 Task: Send an email with the signature Frank Clark with the subject Invitation to an event and the message Can you please provide an estimate of the time required to complete the task? from softage.10@softage.net to softage.5@softage.net and move the email from Sent Items to the folder Workplace safety
Action: Mouse moved to (124, 118)
Screenshot: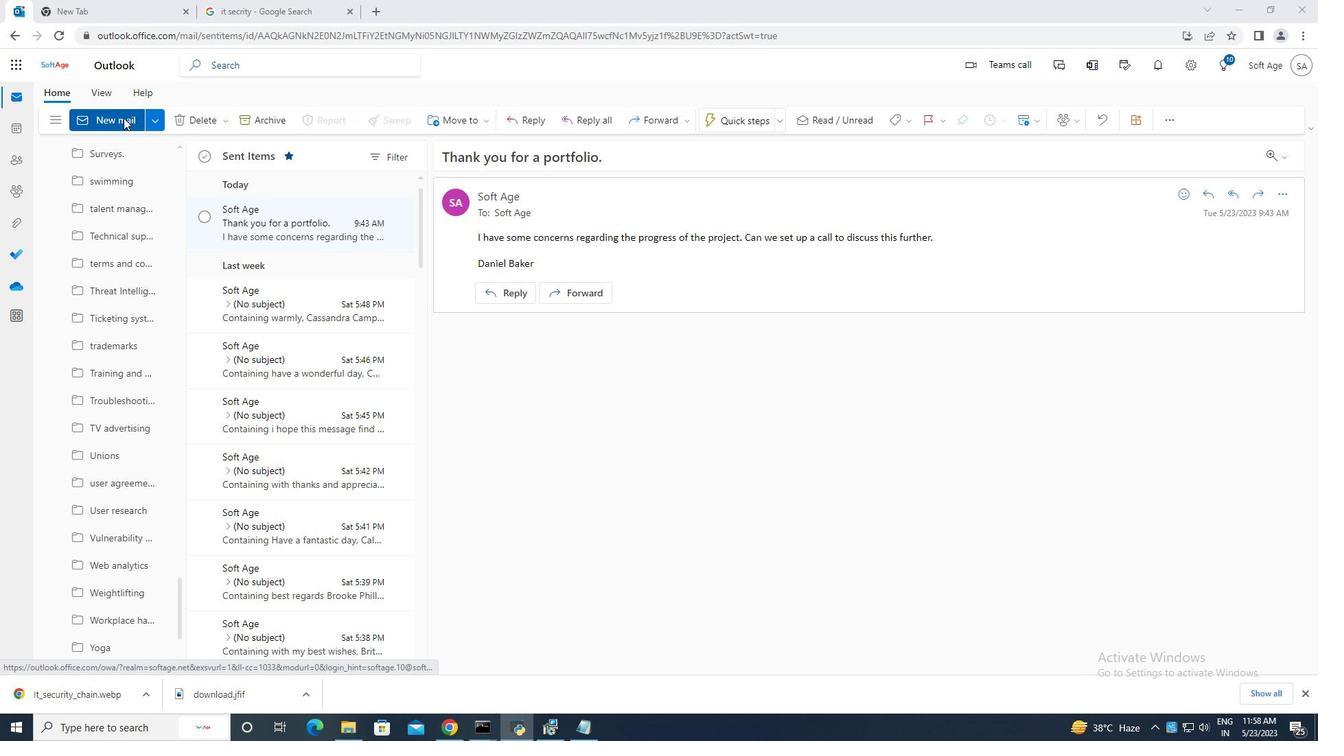 
Action: Mouse pressed left at (124, 118)
Screenshot: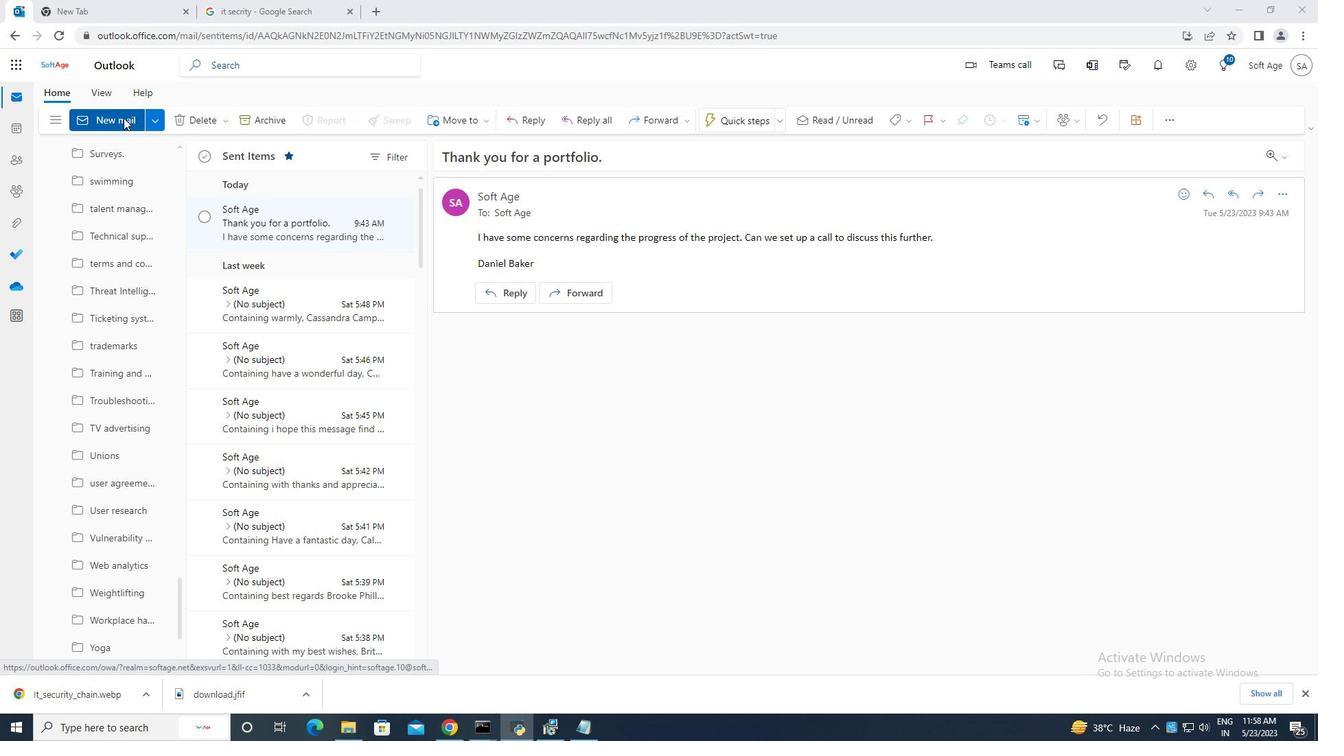 
Action: Mouse moved to (887, 123)
Screenshot: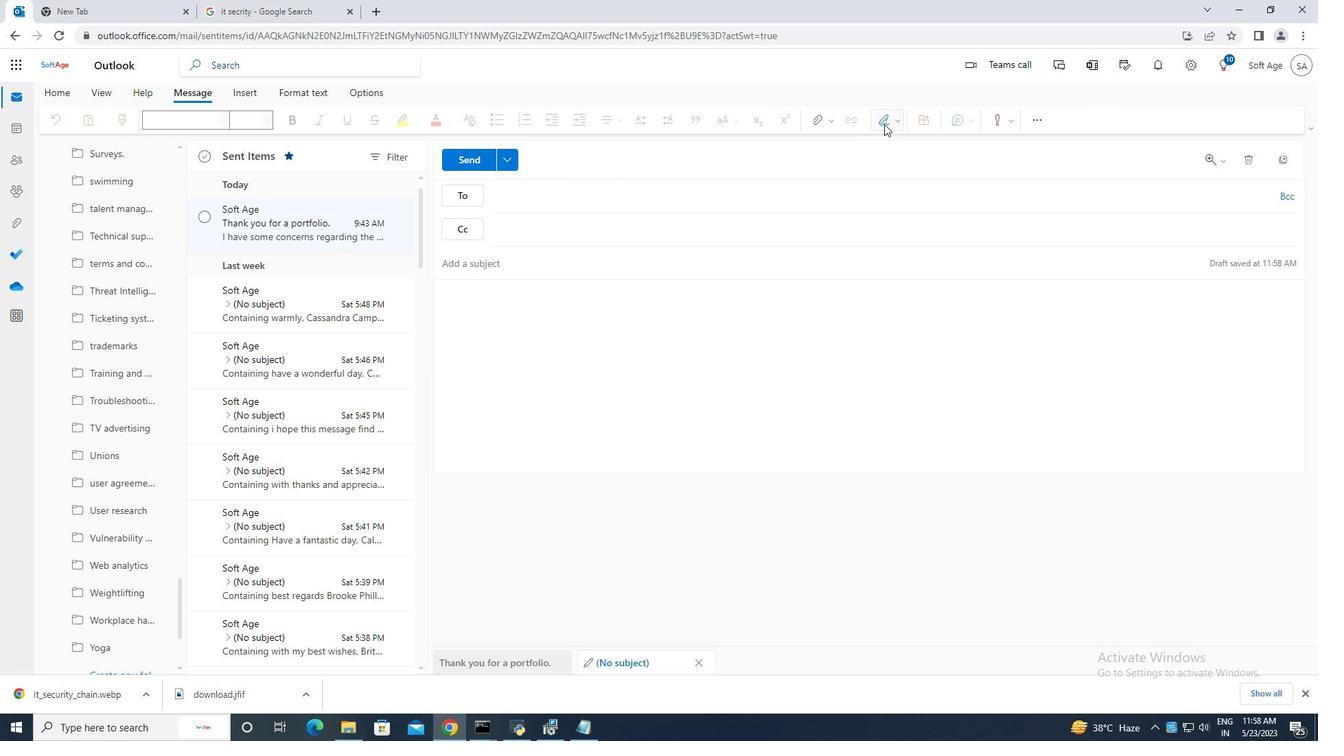
Action: Mouse pressed left at (887, 123)
Screenshot: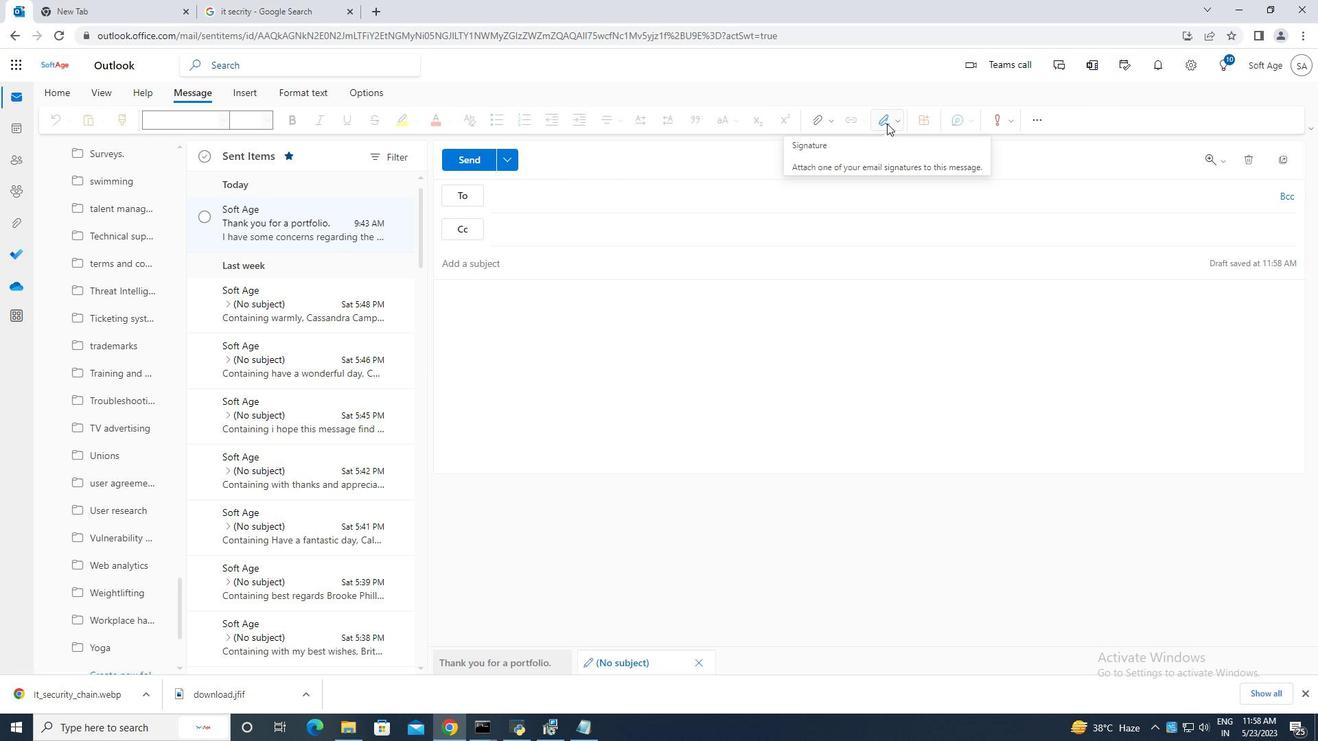 
Action: Mouse moved to (848, 180)
Screenshot: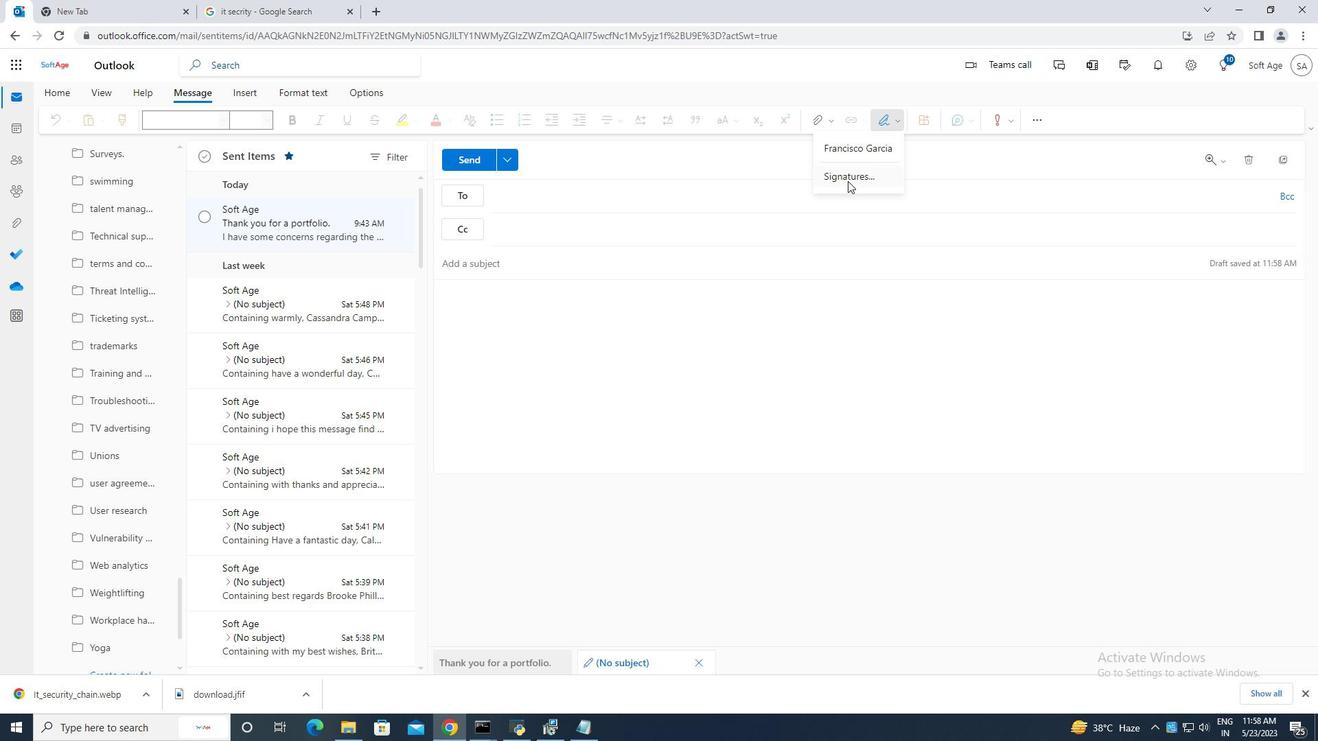 
Action: Mouse pressed left at (848, 180)
Screenshot: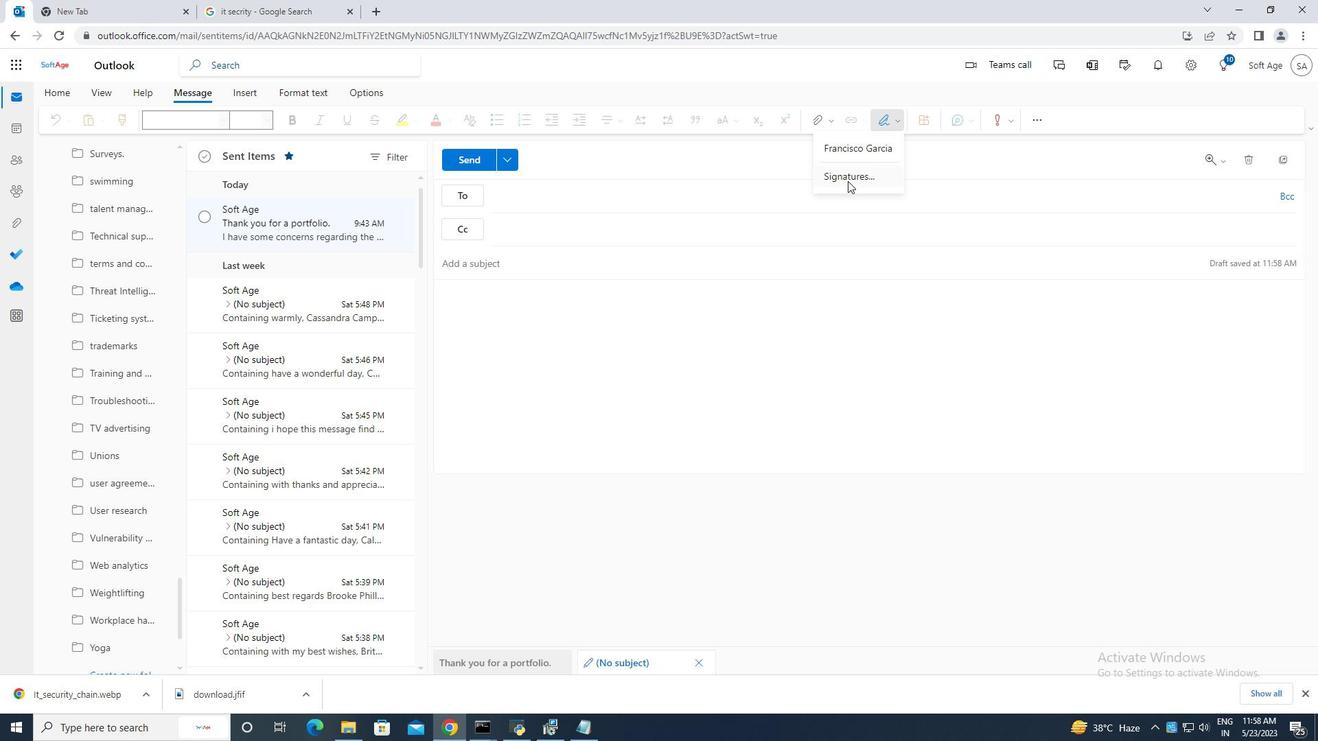 
Action: Mouse moved to (930, 234)
Screenshot: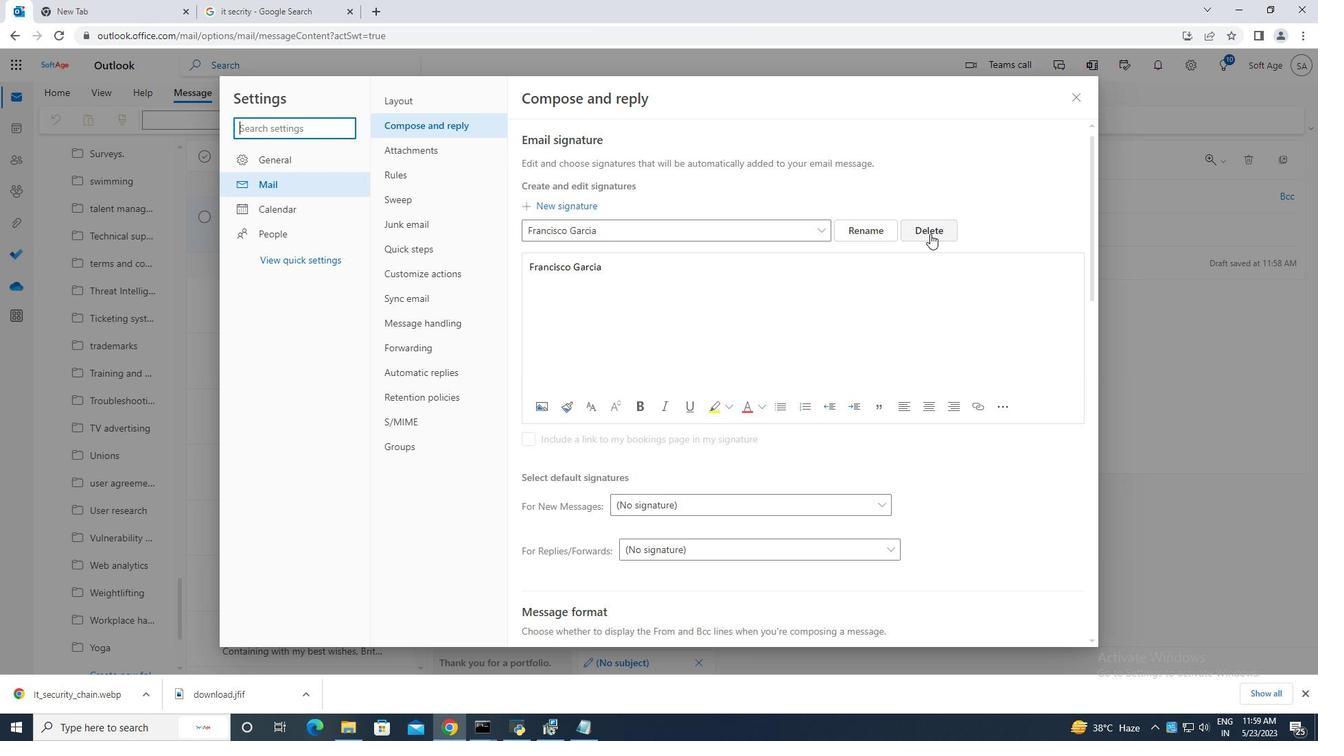 
Action: Mouse pressed left at (930, 234)
Screenshot: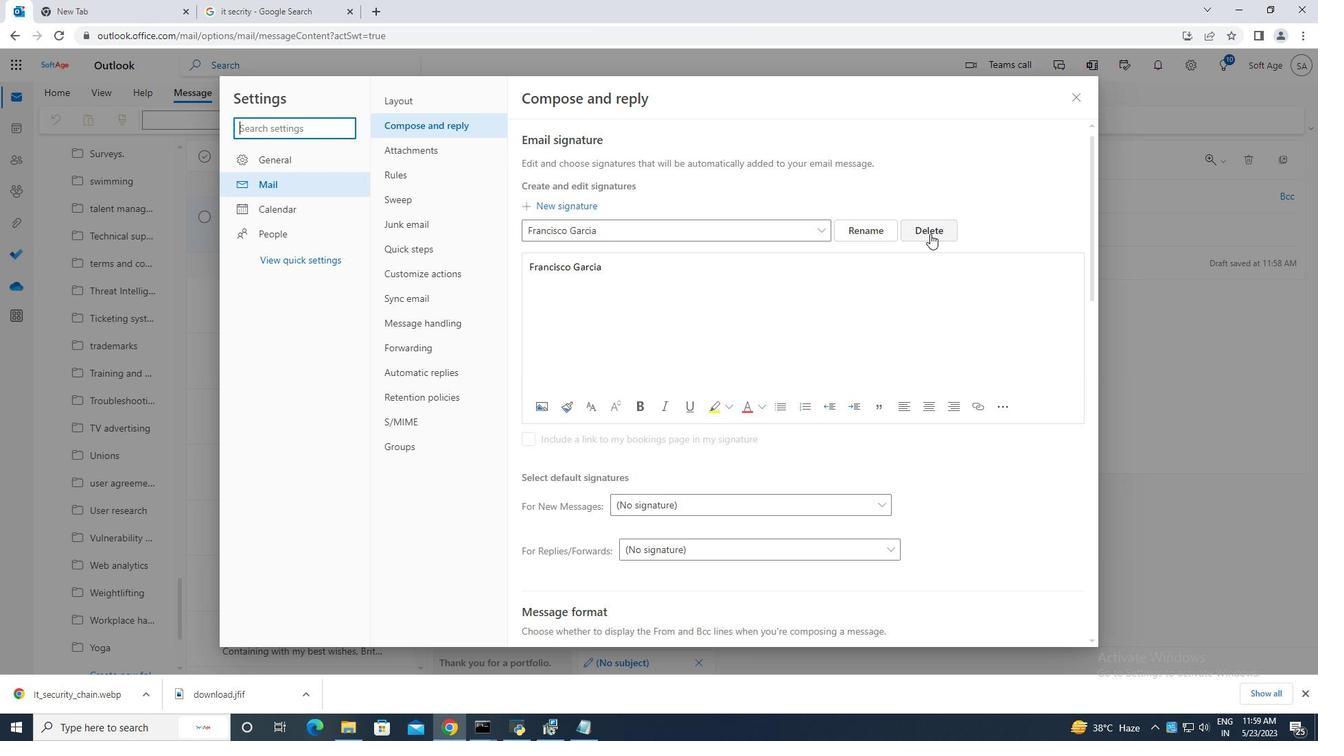 
Action: Mouse moved to (611, 236)
Screenshot: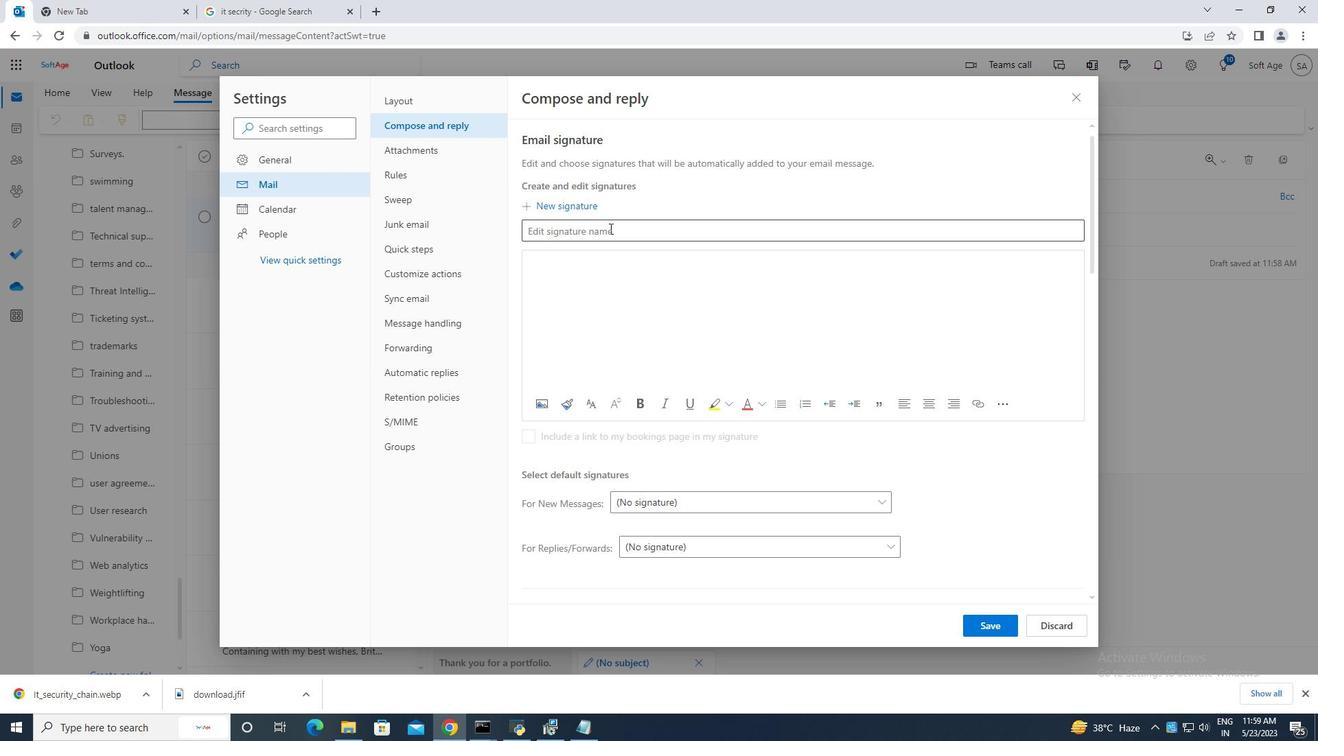
Action: Mouse pressed left at (611, 236)
Screenshot: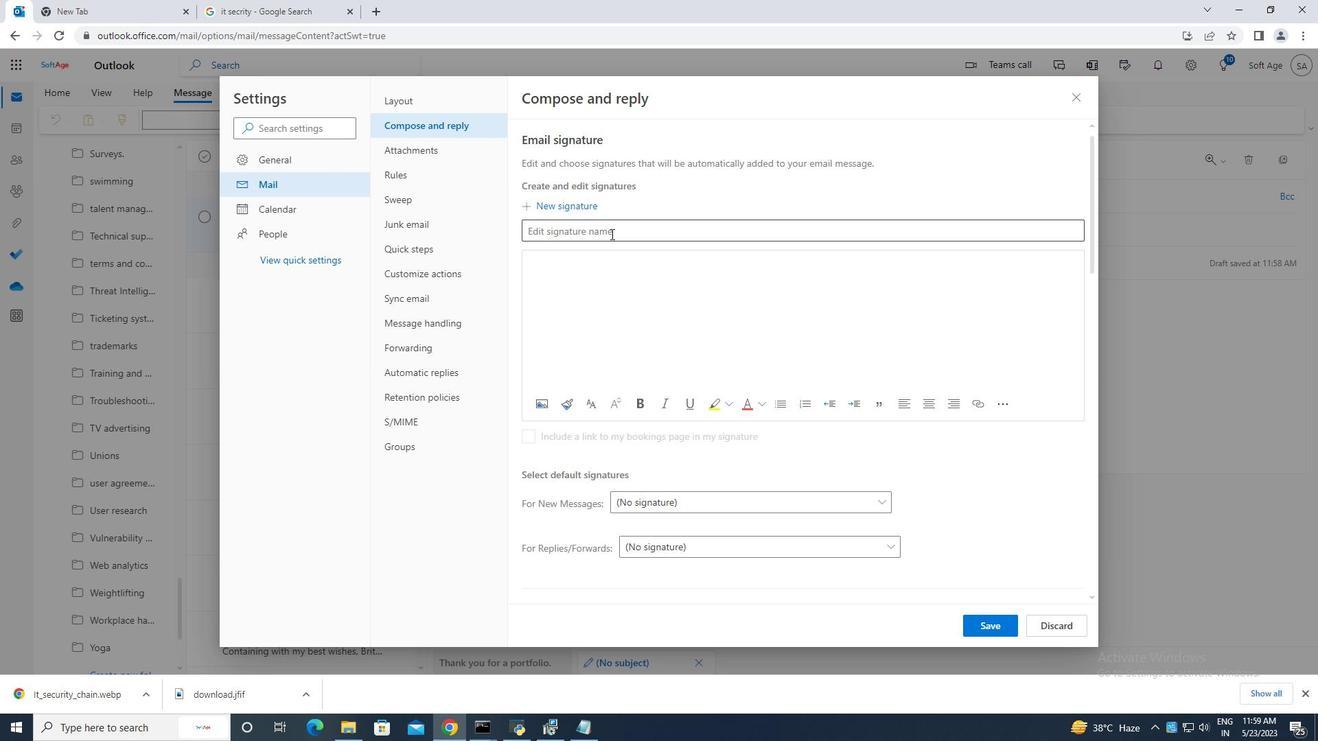 
Action: Mouse moved to (615, 235)
Screenshot: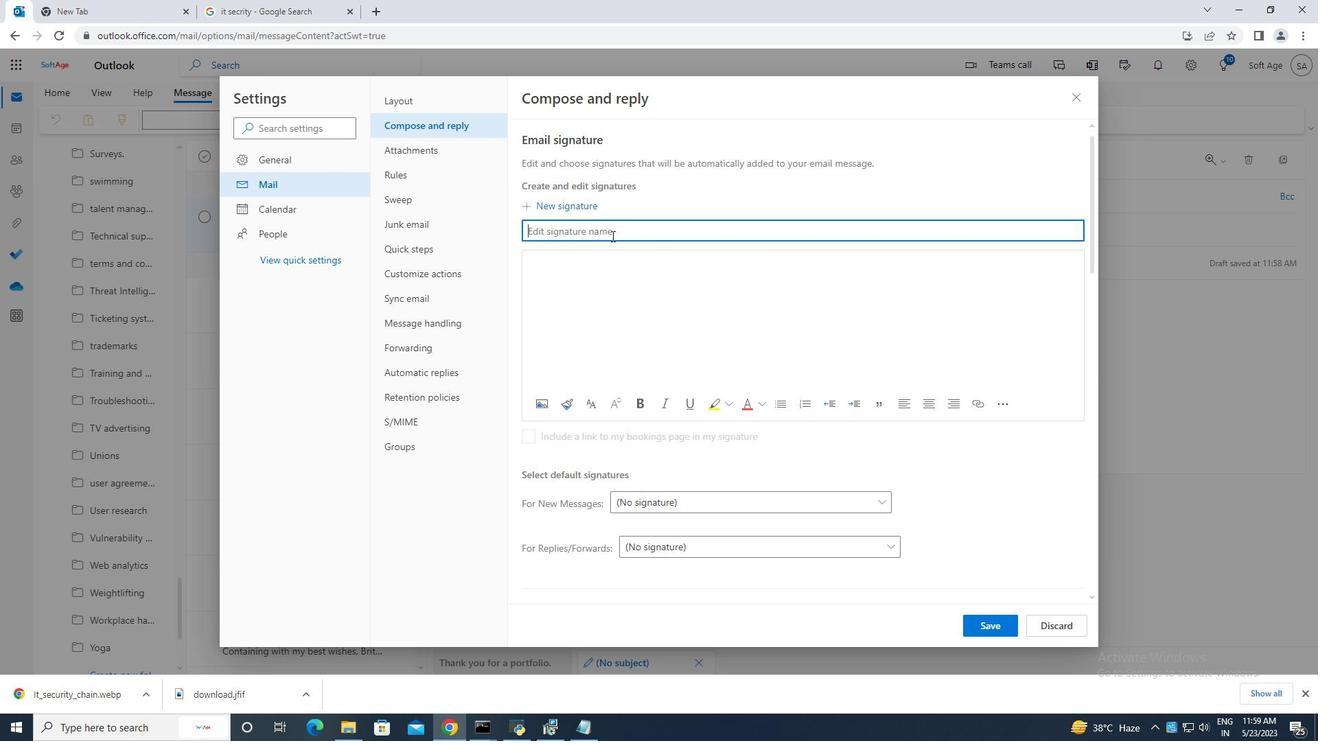
Action: Key pressed <Key.caps_lock>F<Key.caps_lock>rank<Key.space><Key.caps_lock>C<Key.caps_lock>lark
Screenshot: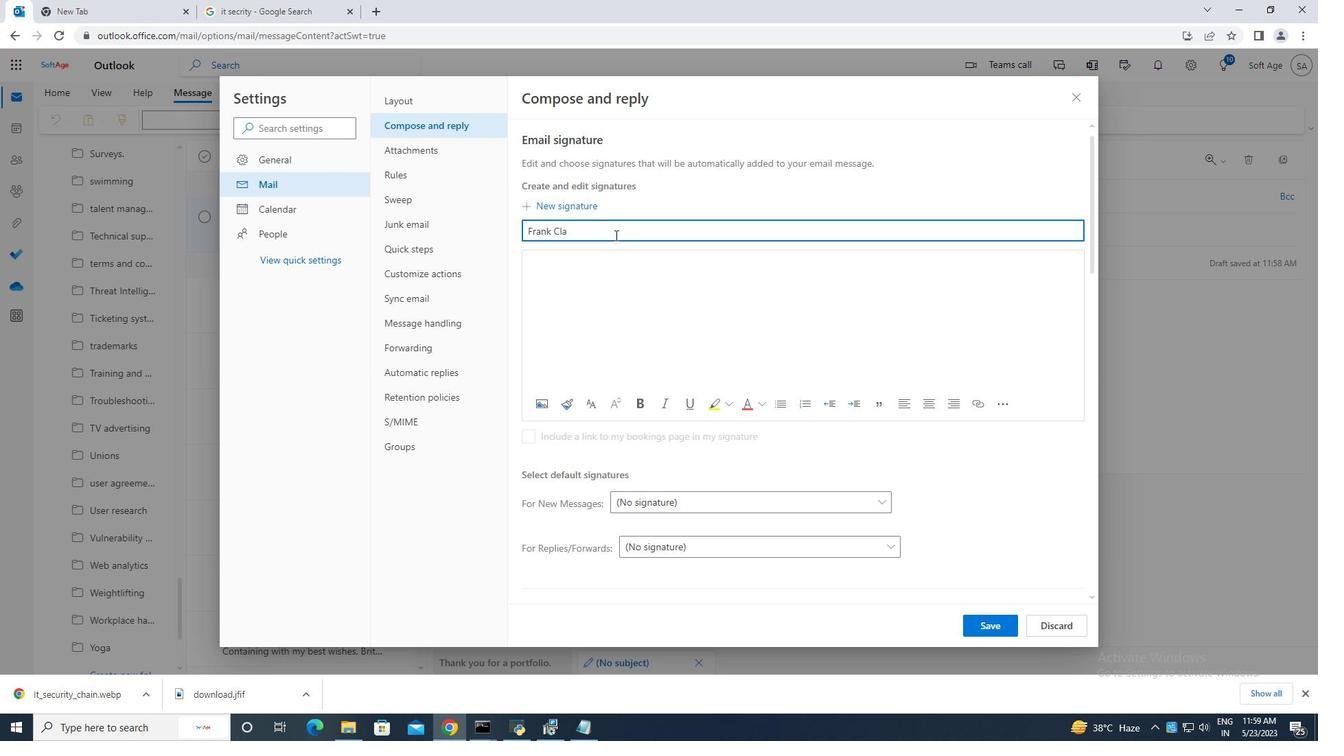
Action: Mouse moved to (544, 285)
Screenshot: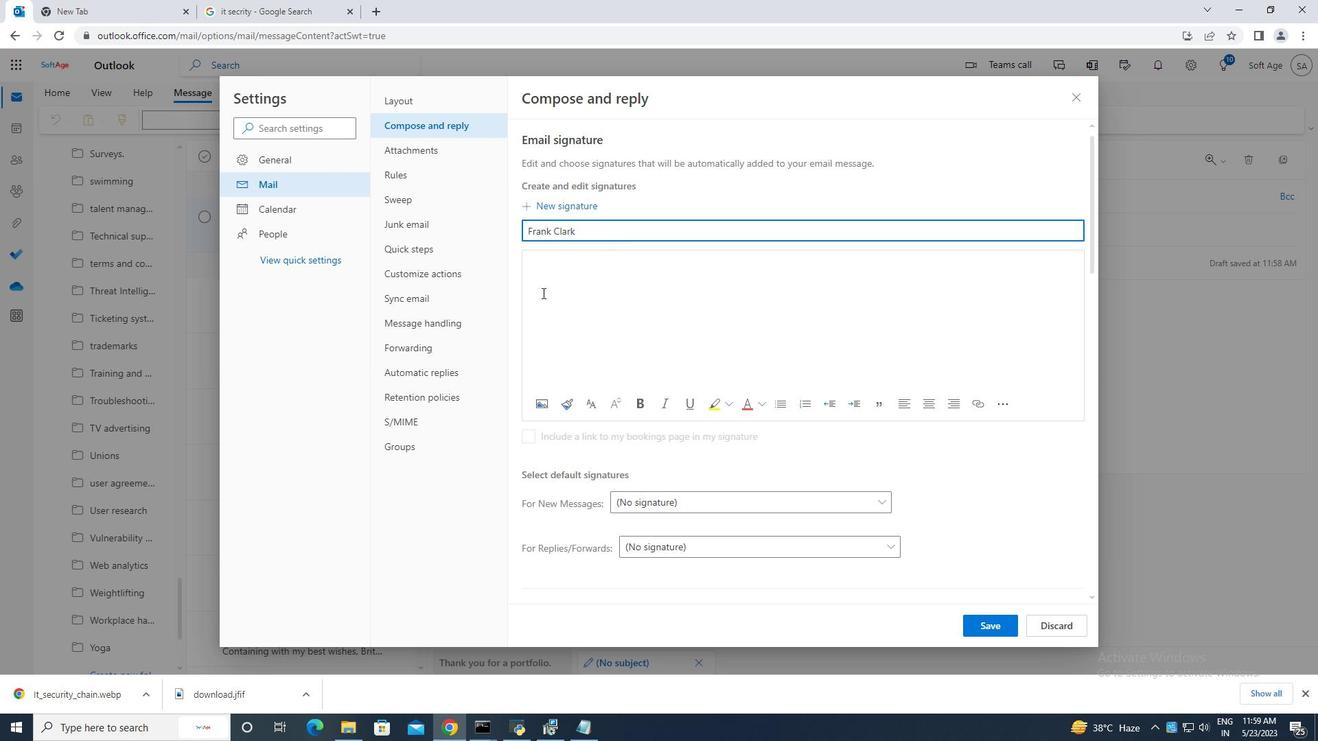 
Action: Mouse pressed left at (544, 285)
Screenshot: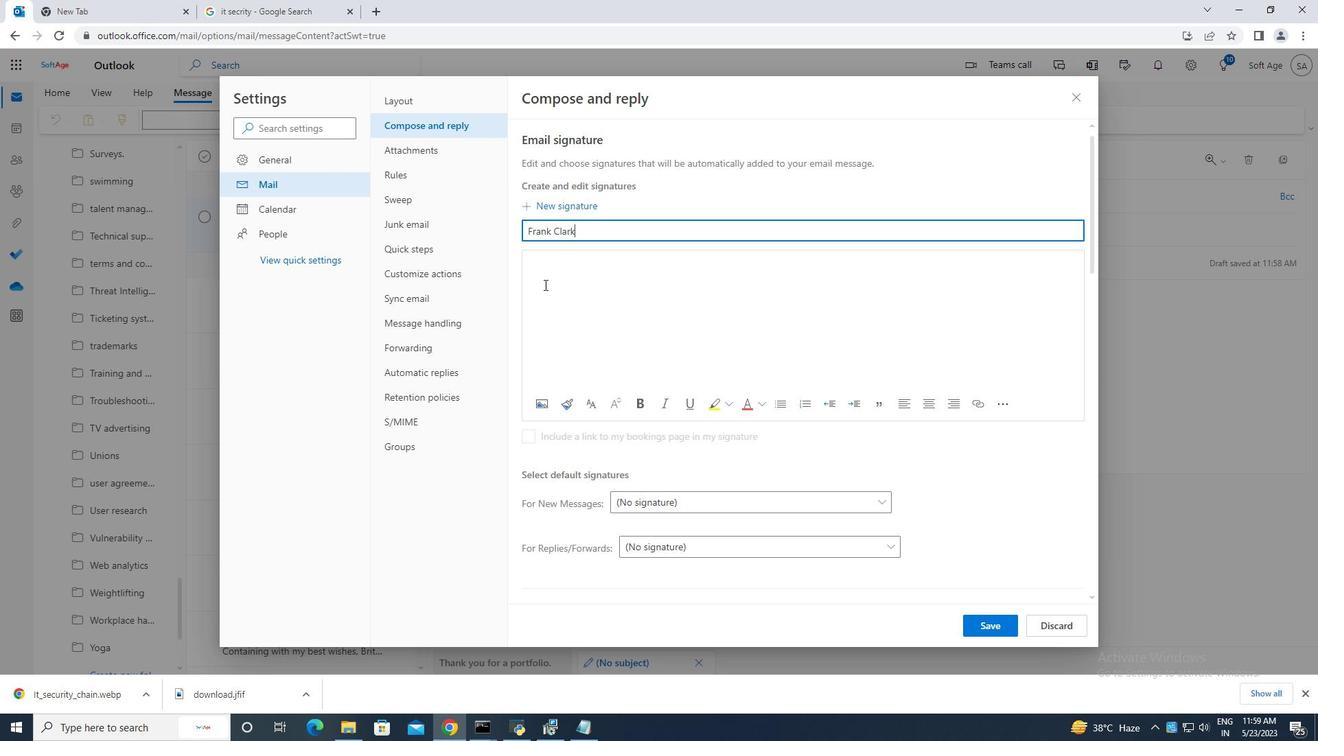 
Action: Mouse moved to (544, 284)
Screenshot: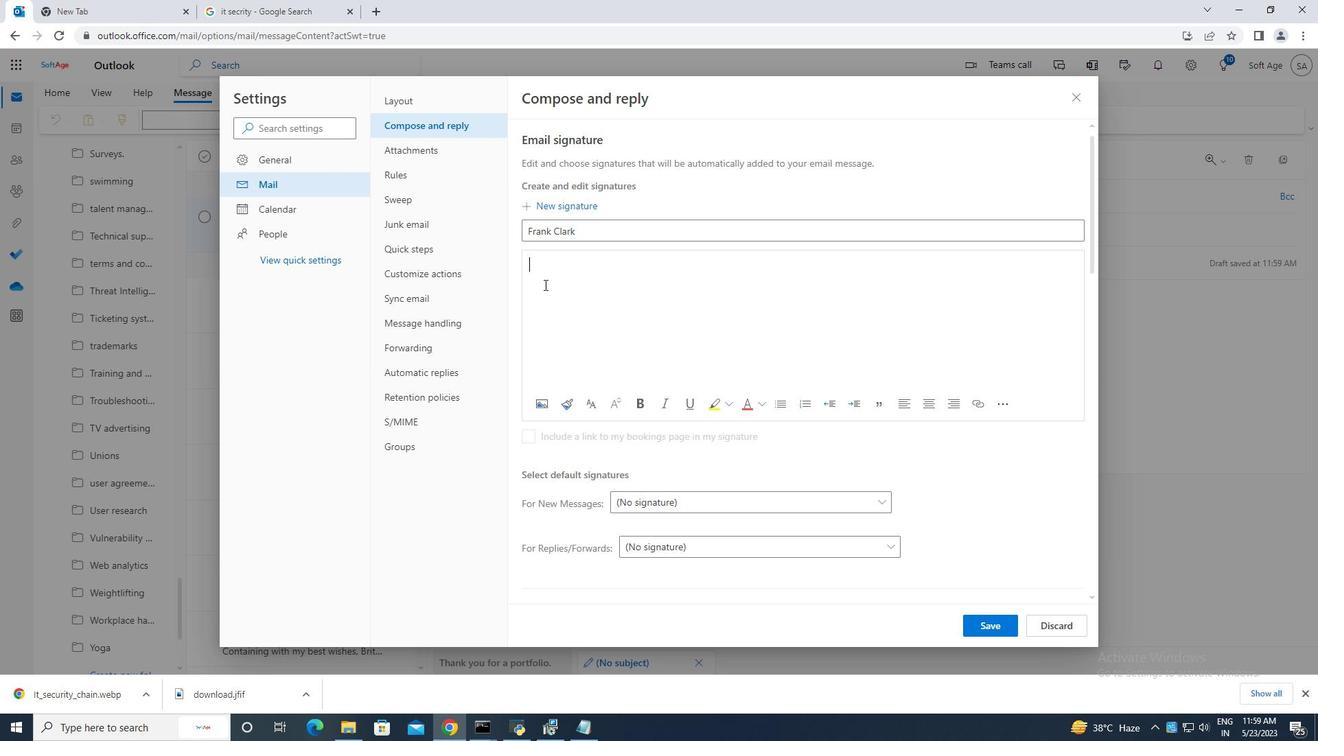 
Action: Key pressed <Key.caps_lock>F<Key.caps_lock>rank<Key.space><Key.caps_lock>C<Key.caps_lock>lark
Screenshot: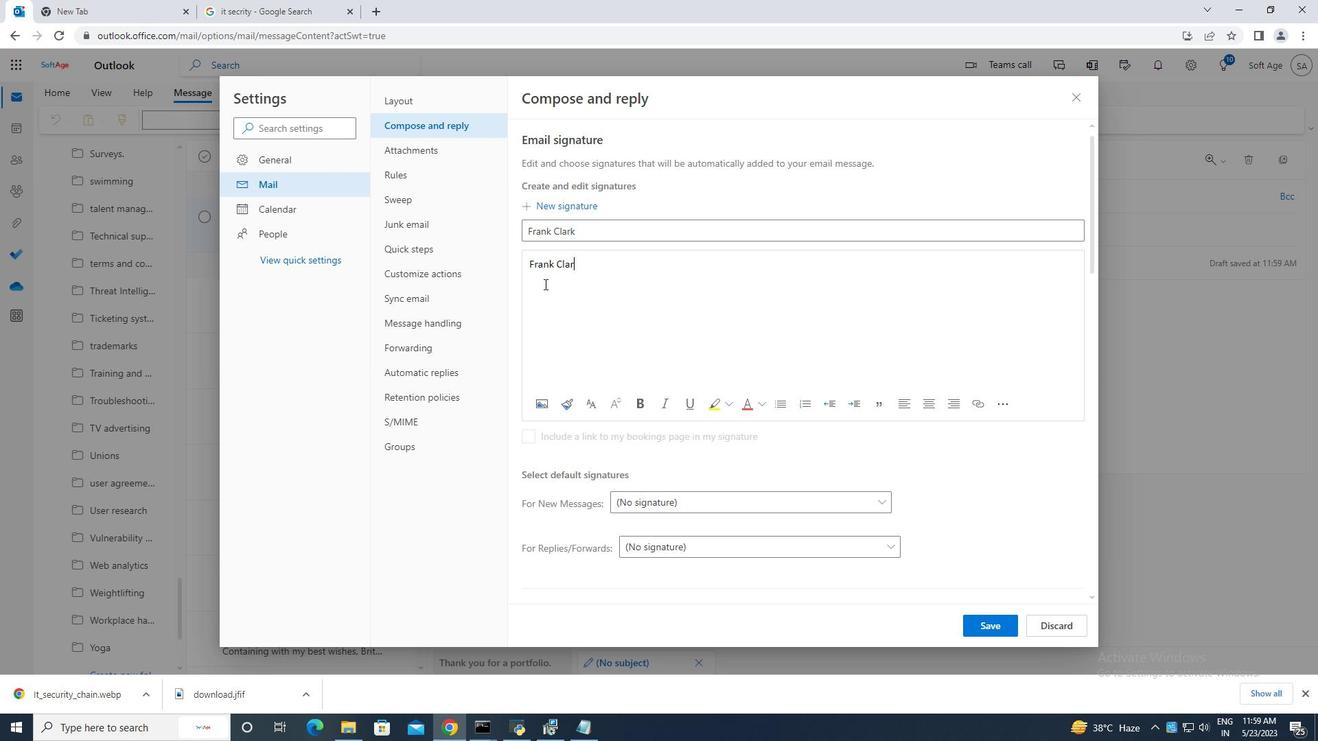 
Action: Mouse moved to (995, 627)
Screenshot: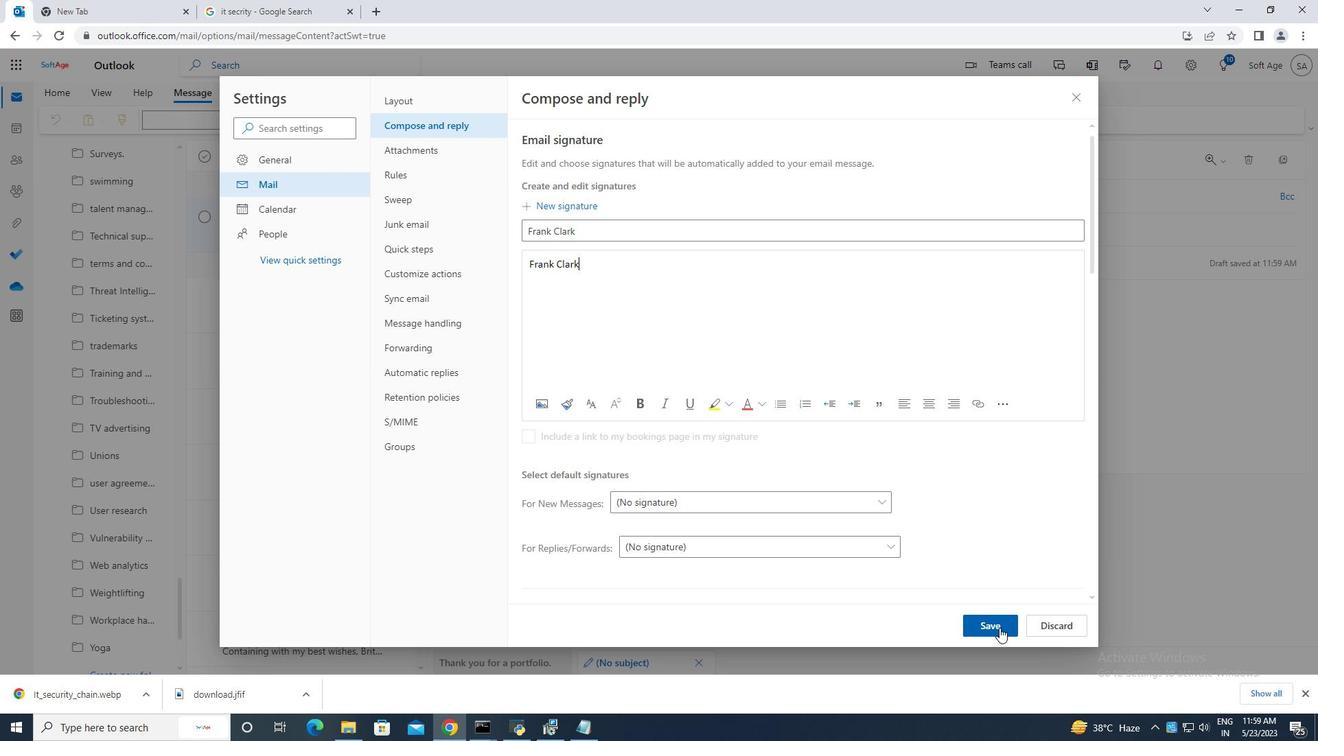 
Action: Mouse pressed left at (995, 627)
Screenshot: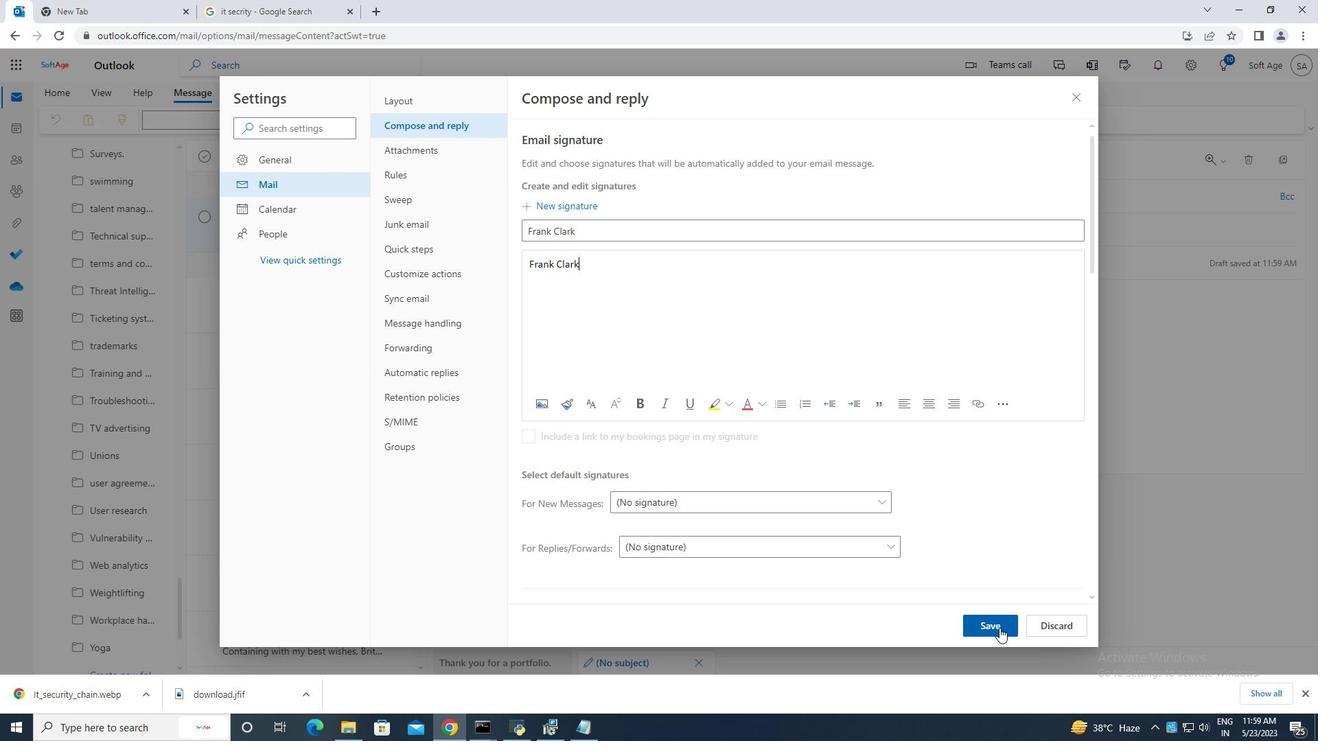 
Action: Mouse moved to (1075, 99)
Screenshot: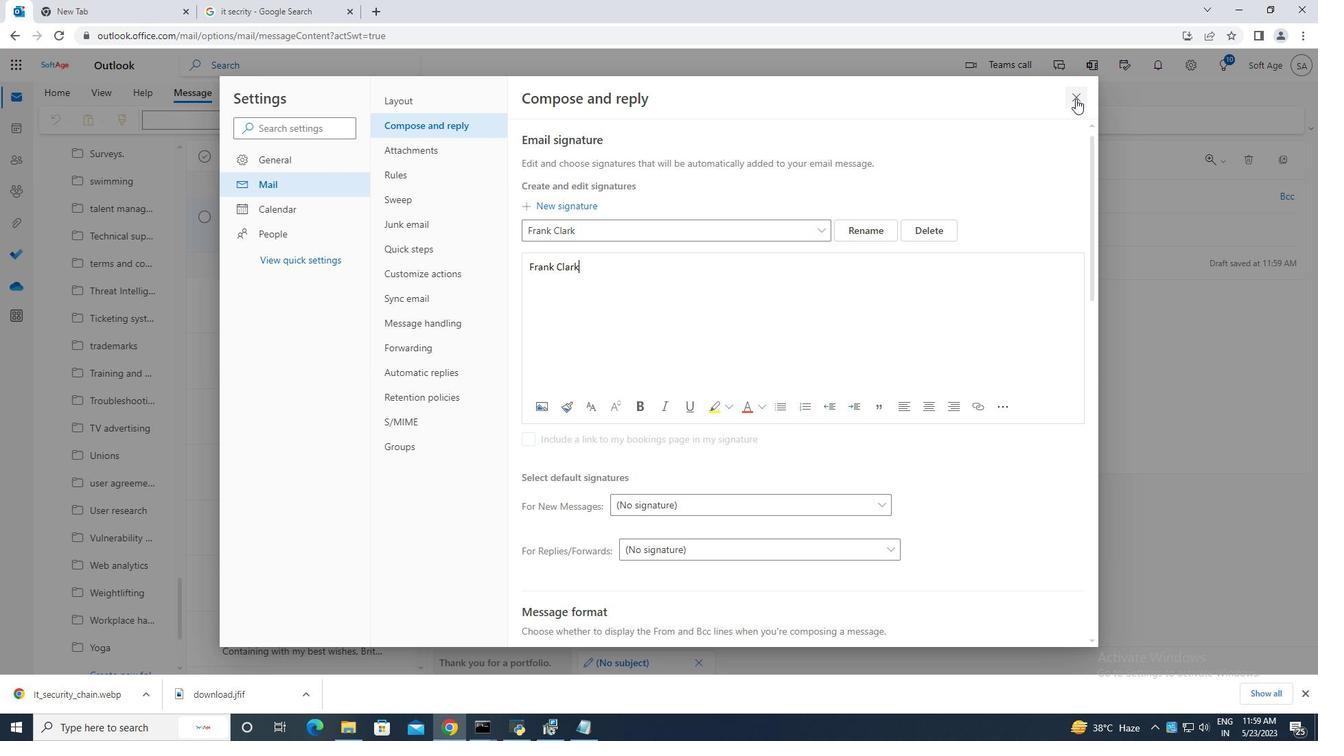 
Action: Mouse pressed left at (1075, 99)
Screenshot: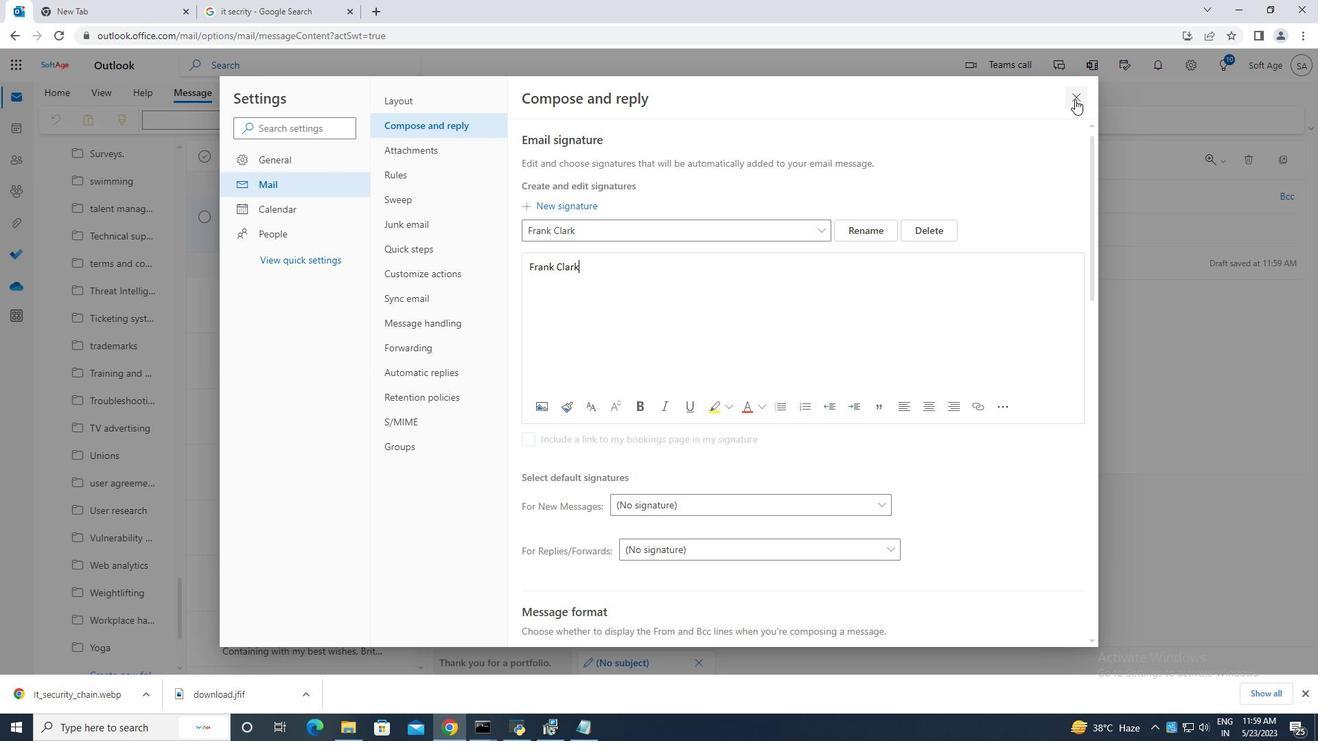 
Action: Mouse moved to (888, 127)
Screenshot: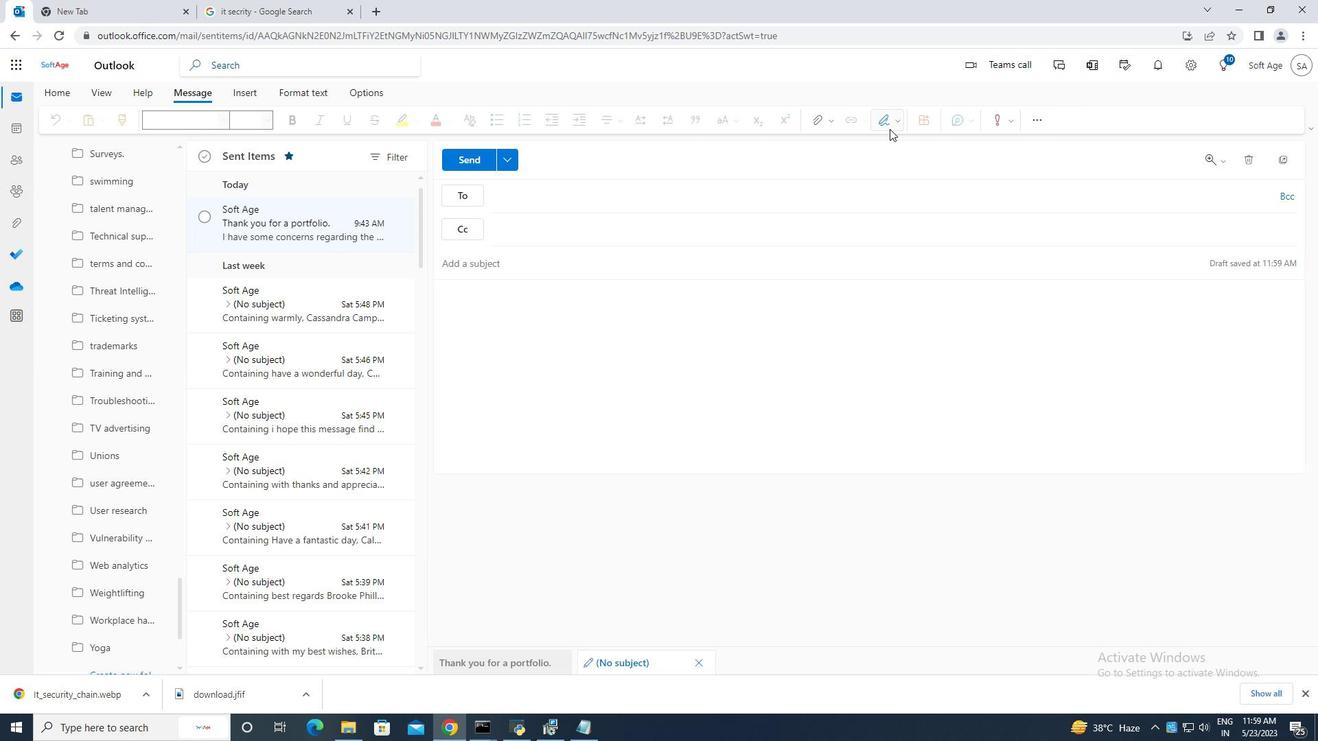 
Action: Mouse pressed left at (888, 127)
Screenshot: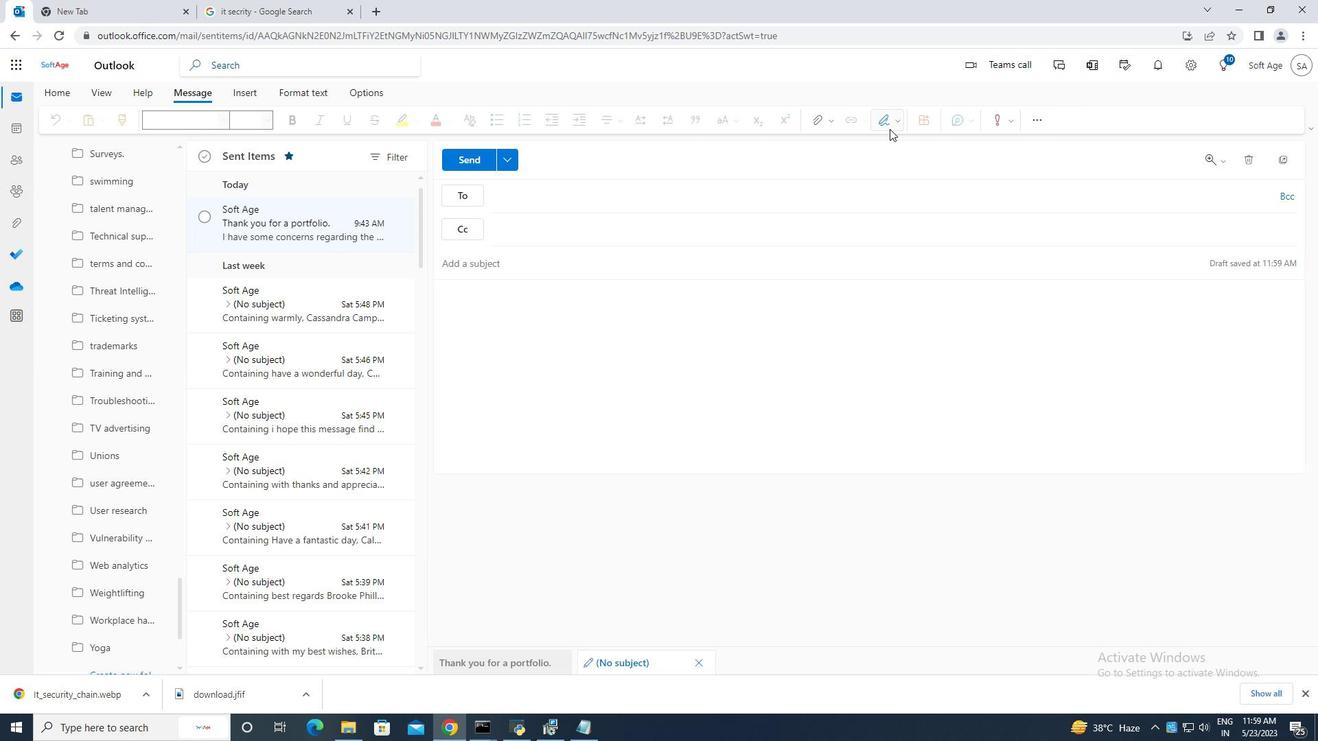 
Action: Mouse moved to (870, 146)
Screenshot: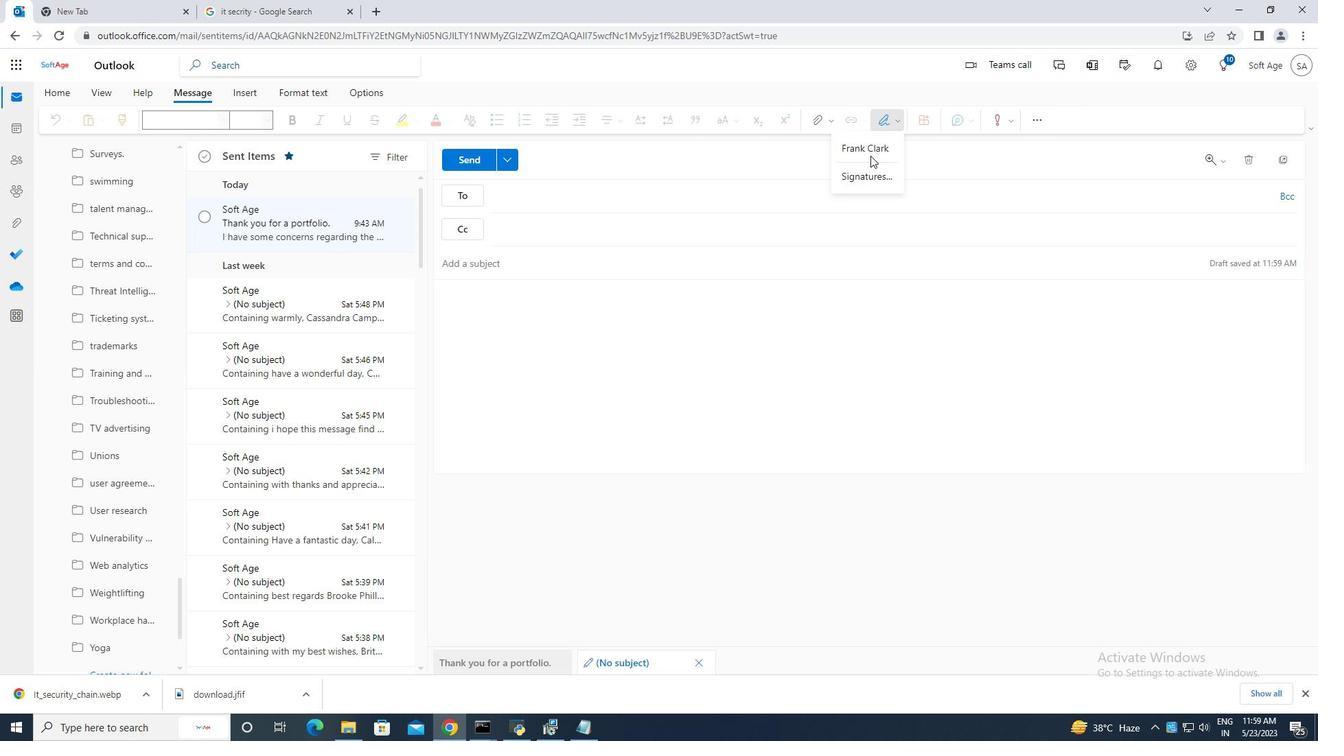 
Action: Mouse pressed left at (870, 146)
Screenshot: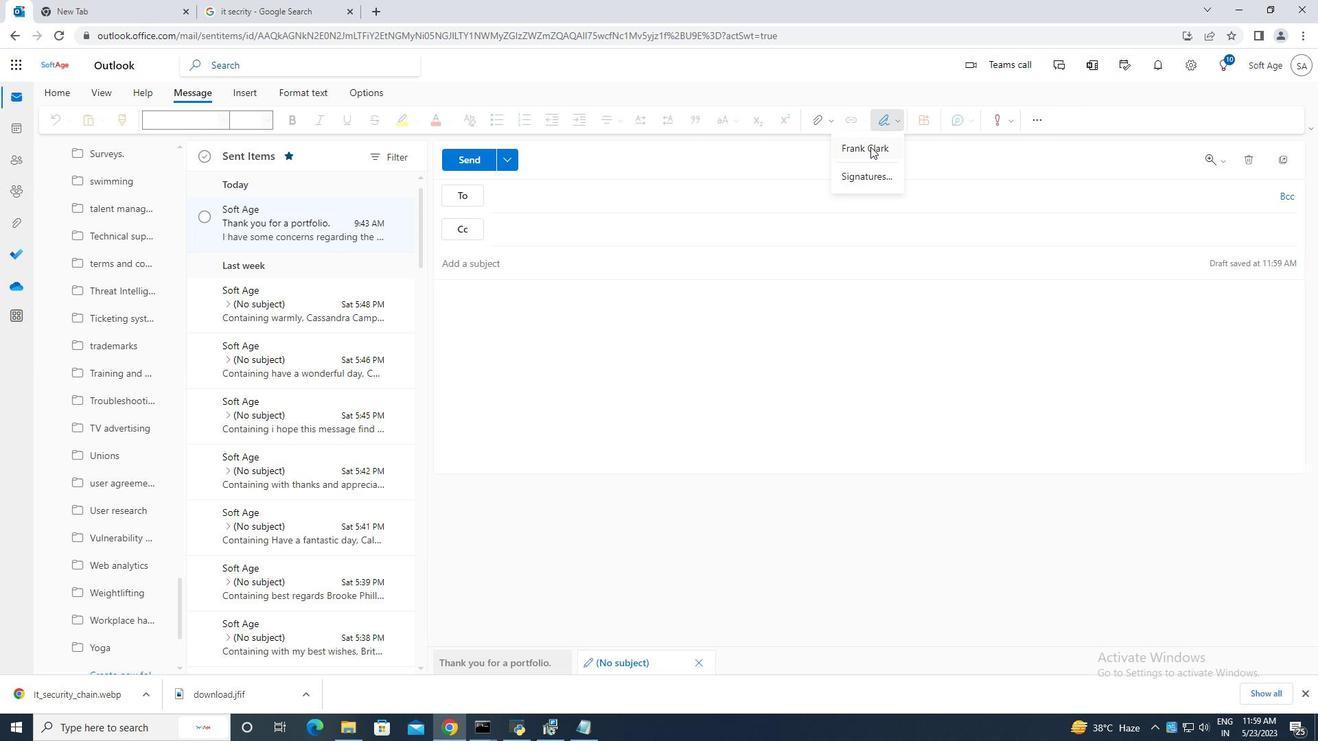
Action: Mouse moved to (480, 263)
Screenshot: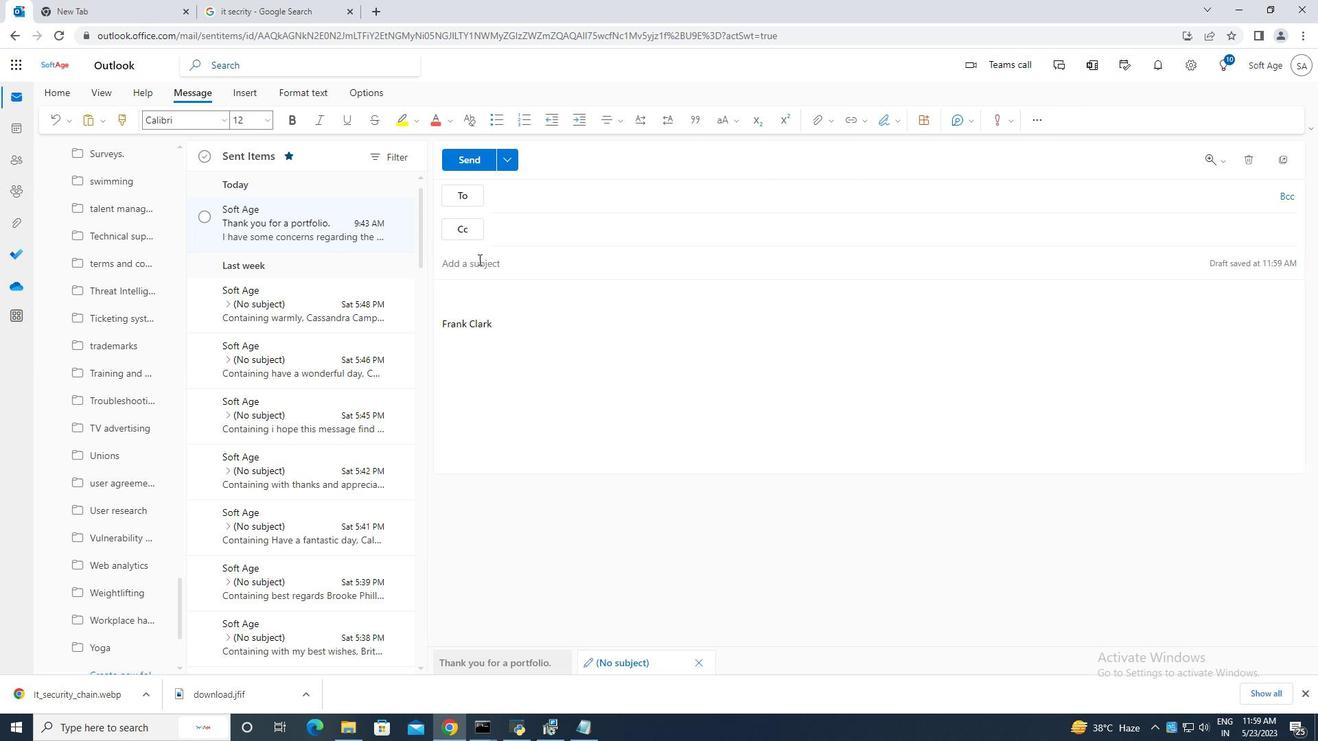 
Action: Mouse pressed left at (480, 263)
Screenshot: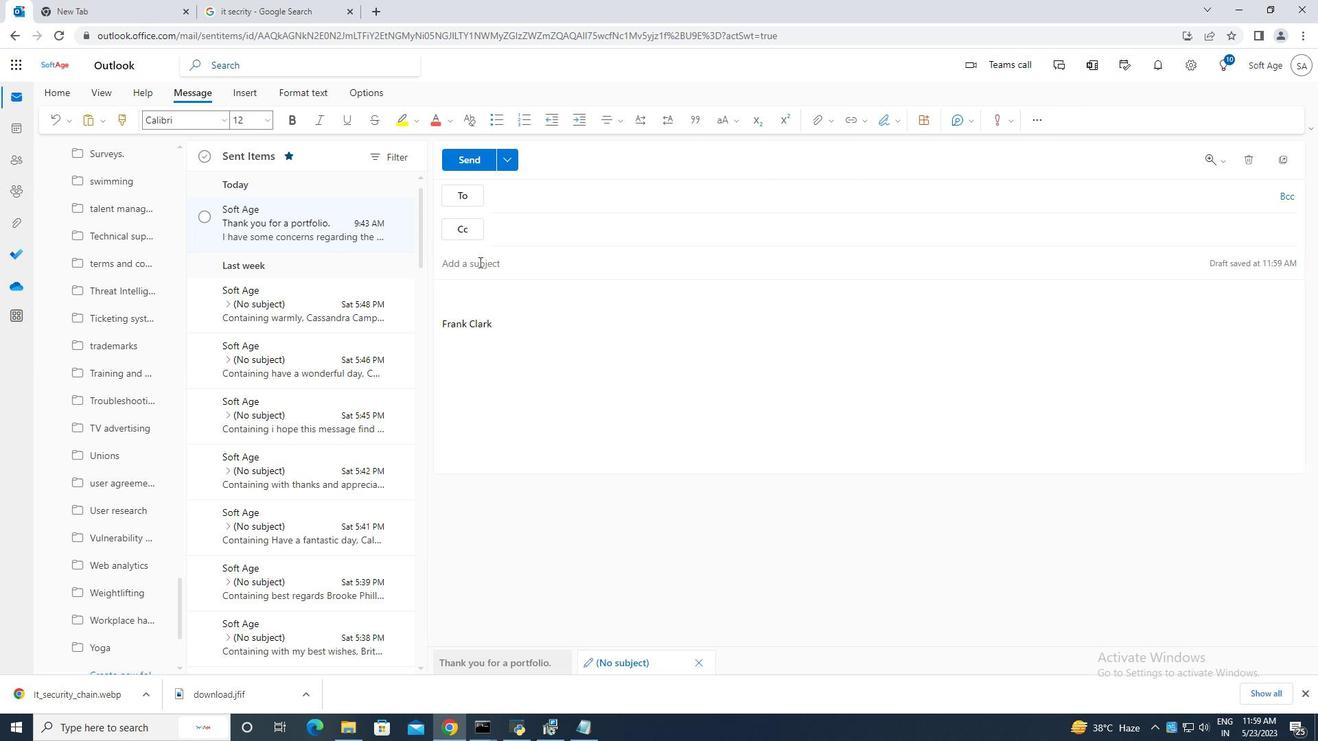 
Action: Mouse moved to (480, 263)
Screenshot: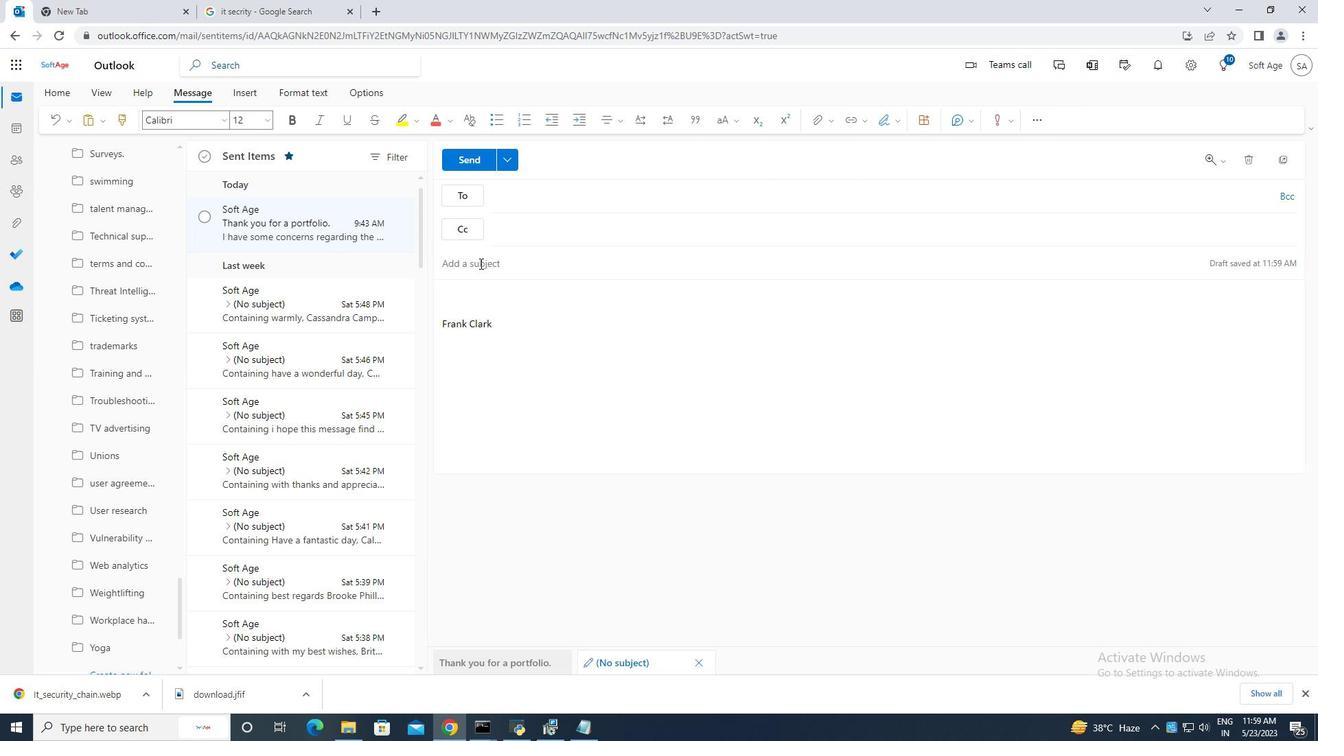 
Action: Key pressed <Key.caps_lock>I<Key.caps_lock>nvitation<Key.space>to<Key.space>an<Key.space>event<Key.space><Key.backspace>.
Screenshot: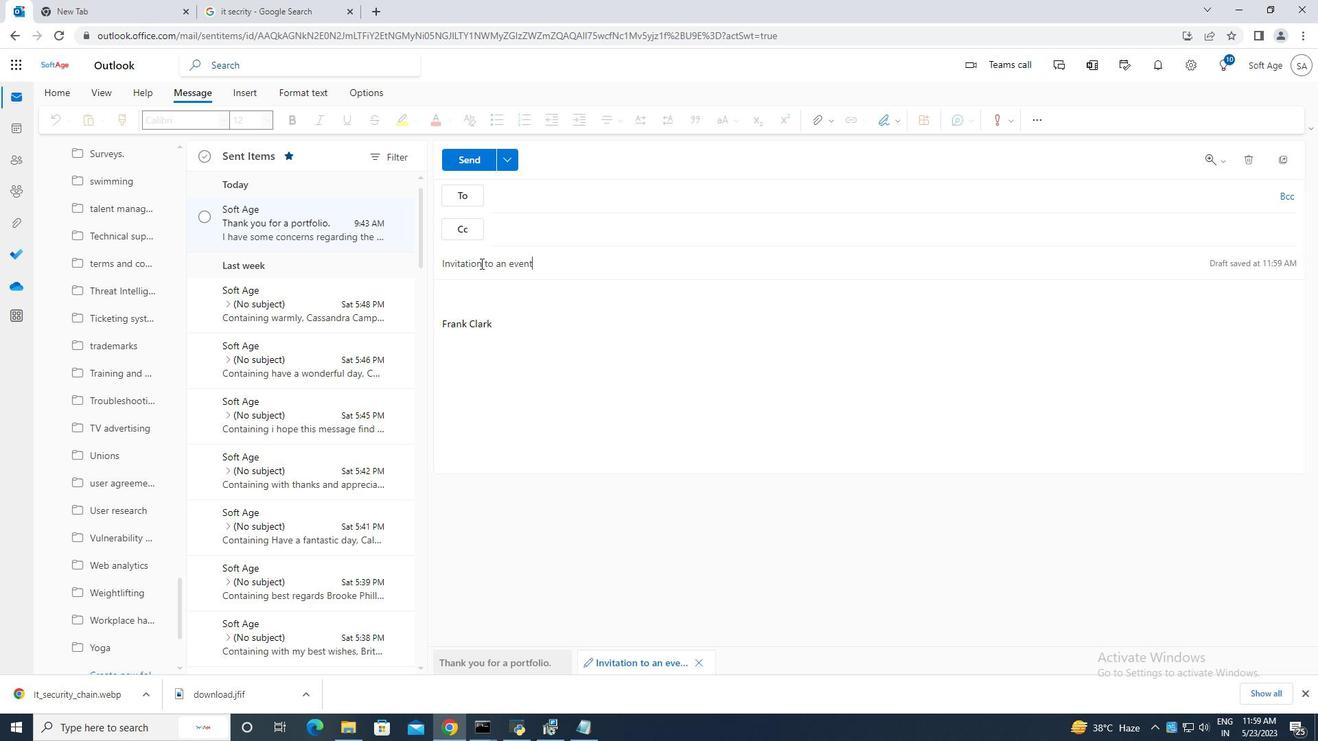 
Action: Mouse moved to (462, 293)
Screenshot: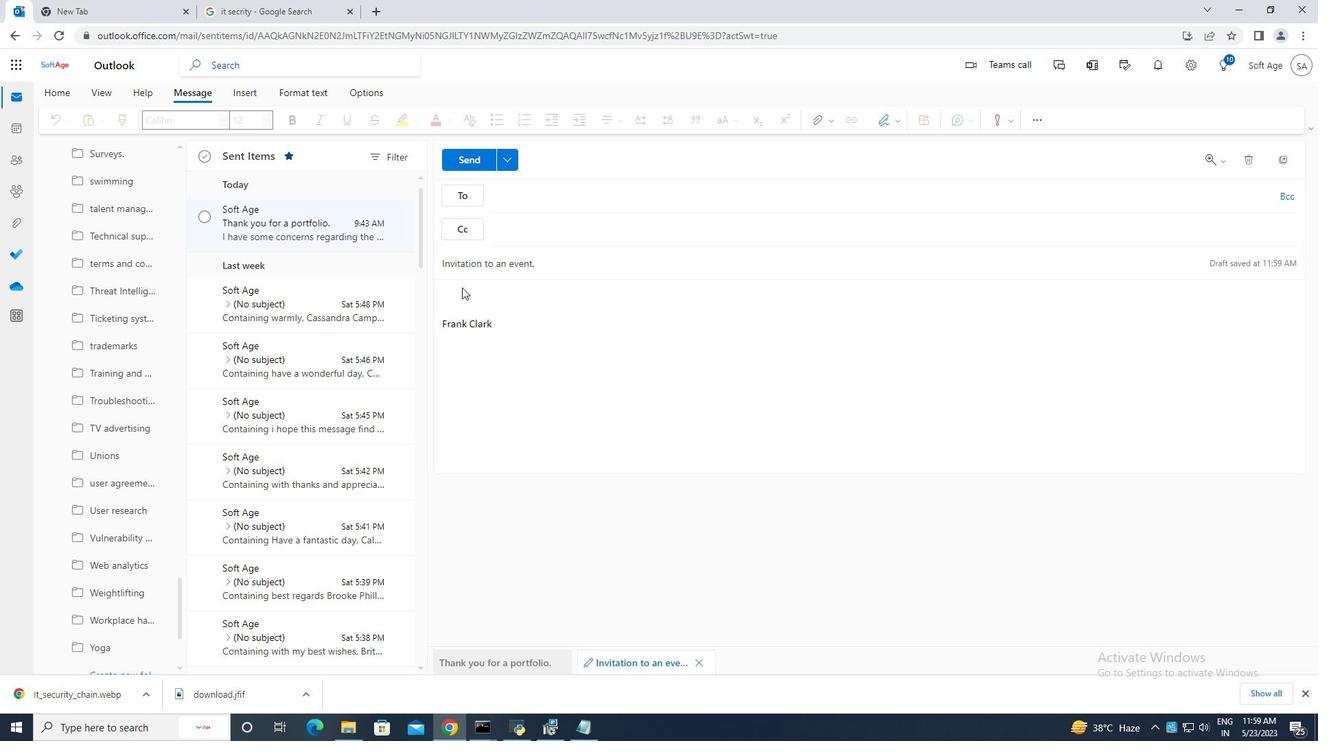 
Action: Mouse pressed left at (462, 293)
Screenshot: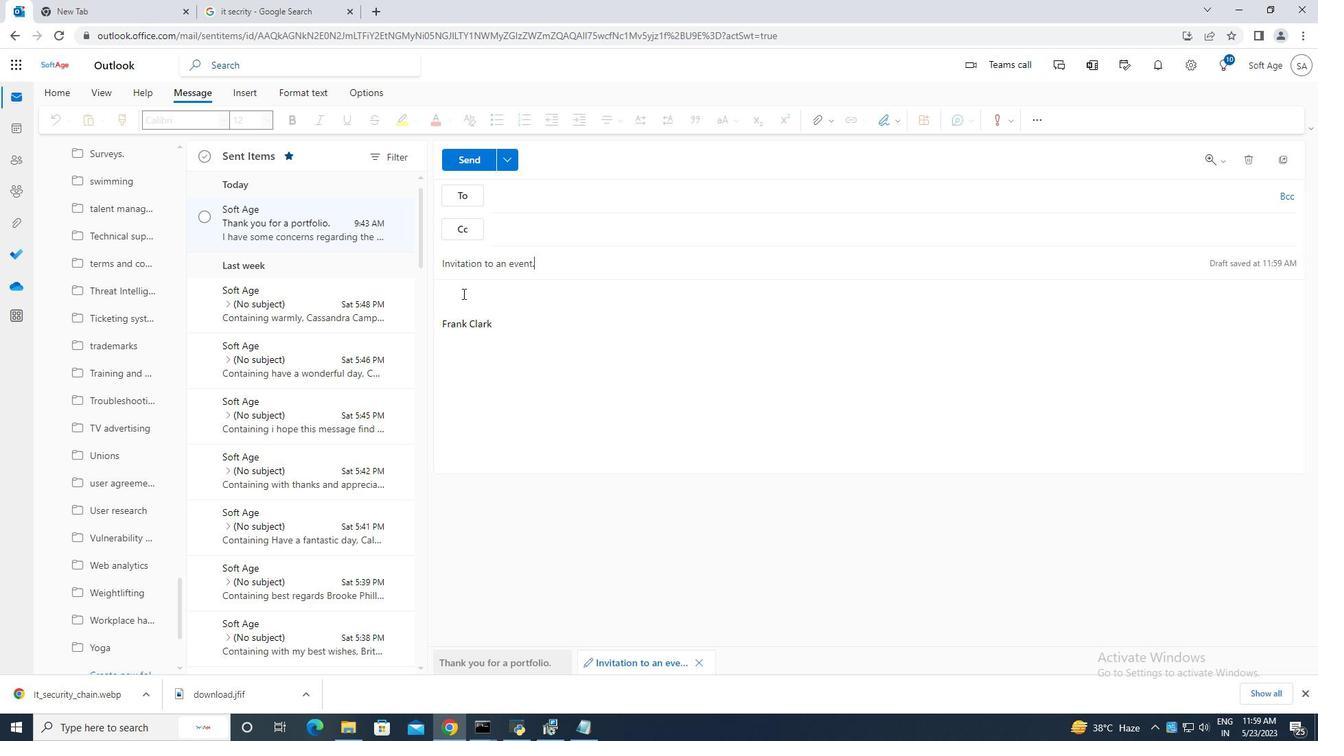 
Action: Mouse moved to (463, 294)
Screenshot: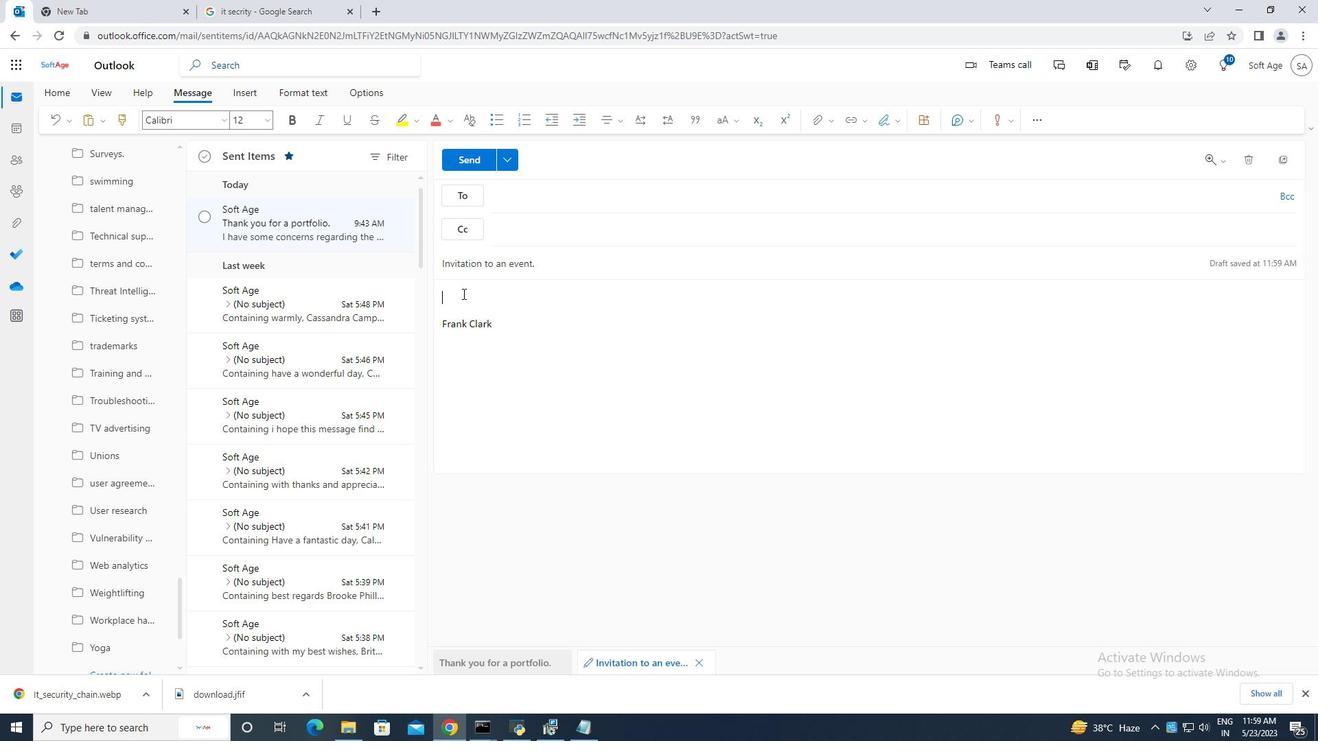 
Action: Key pressed <Key.caps_lock>C<Key.caps_lock>an<Key.space>you<Key.space>please<Key.space>provide<Key.space>an<Key.space>estimate<Key.space>of<Key.space>the<Key.space>time<Key.space>required<Key.space>ti<Key.backspace>o<Key.space>complete<Key.space>the<Key.space>task.
Screenshot: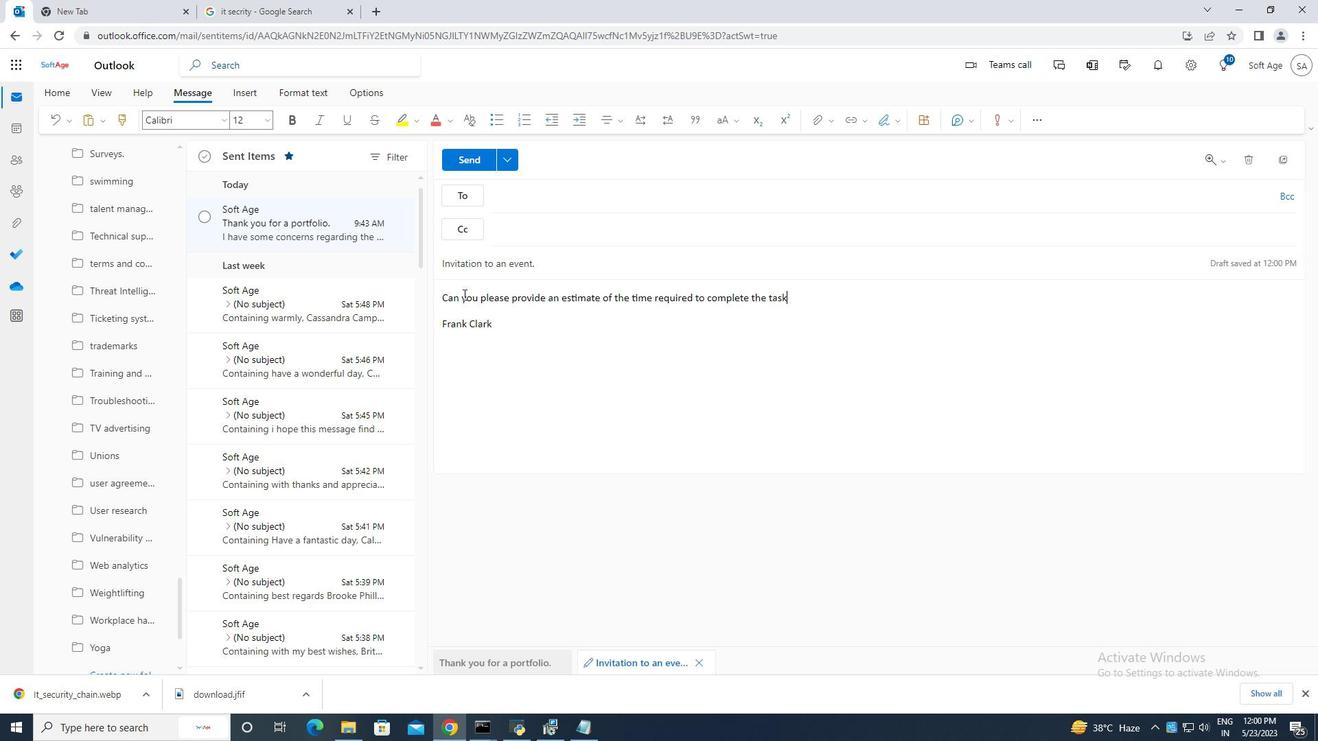 
Action: Mouse moved to (501, 200)
Screenshot: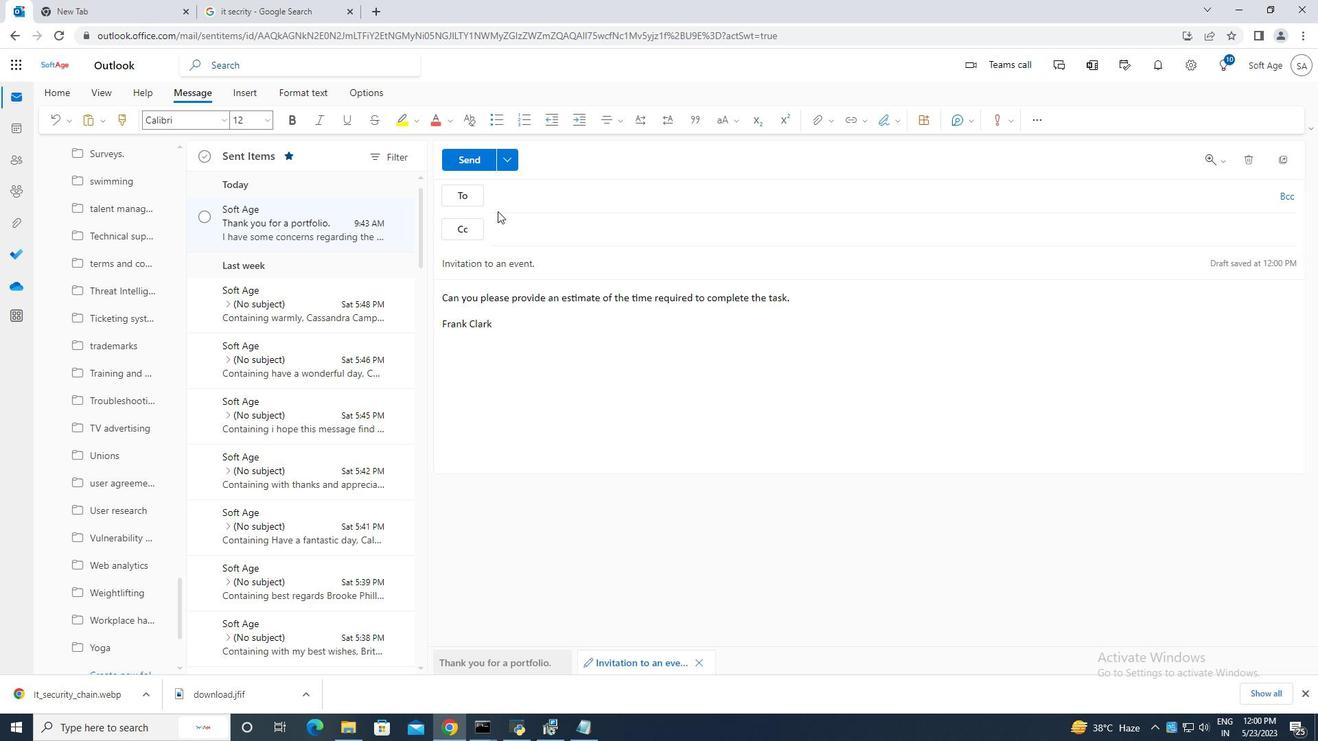 
Action: Mouse pressed left at (501, 200)
Screenshot: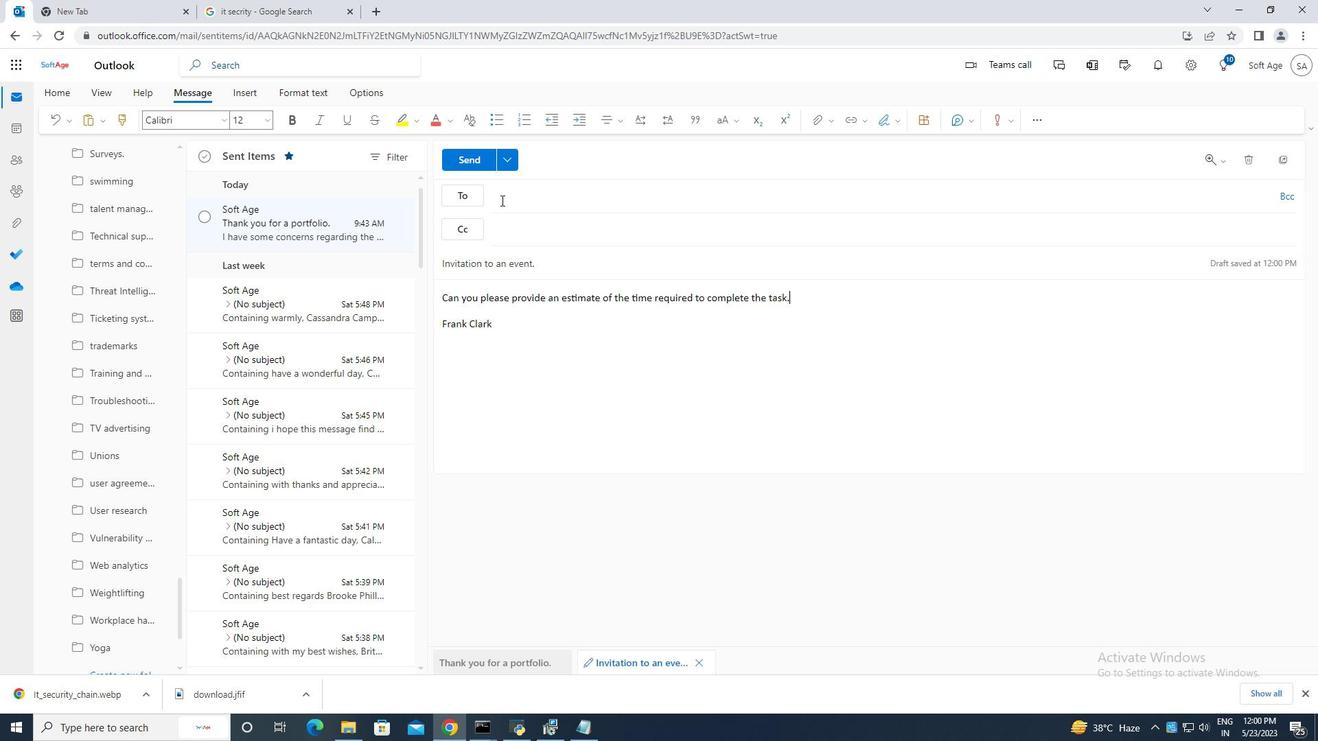 
Action: Mouse moved to (523, 192)
Screenshot: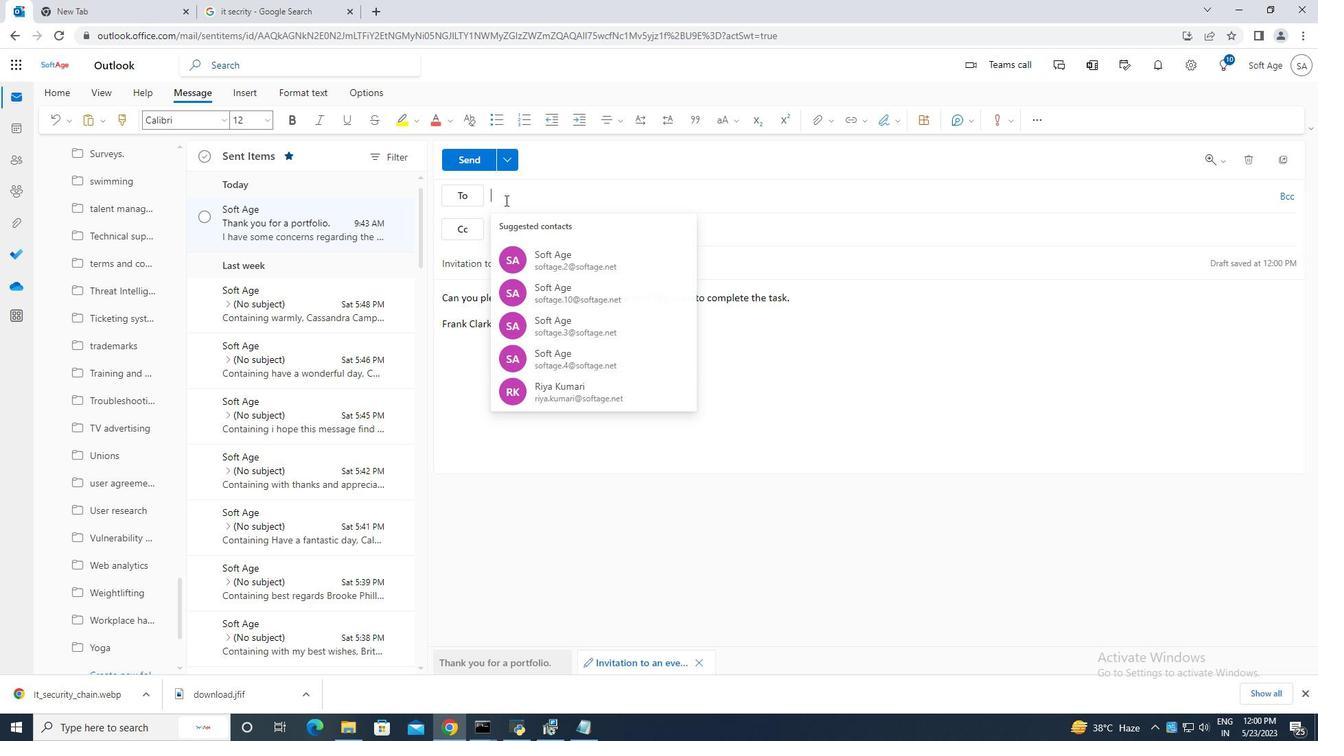 
Action: Key pressed softage.5<Key.shift>@
Screenshot: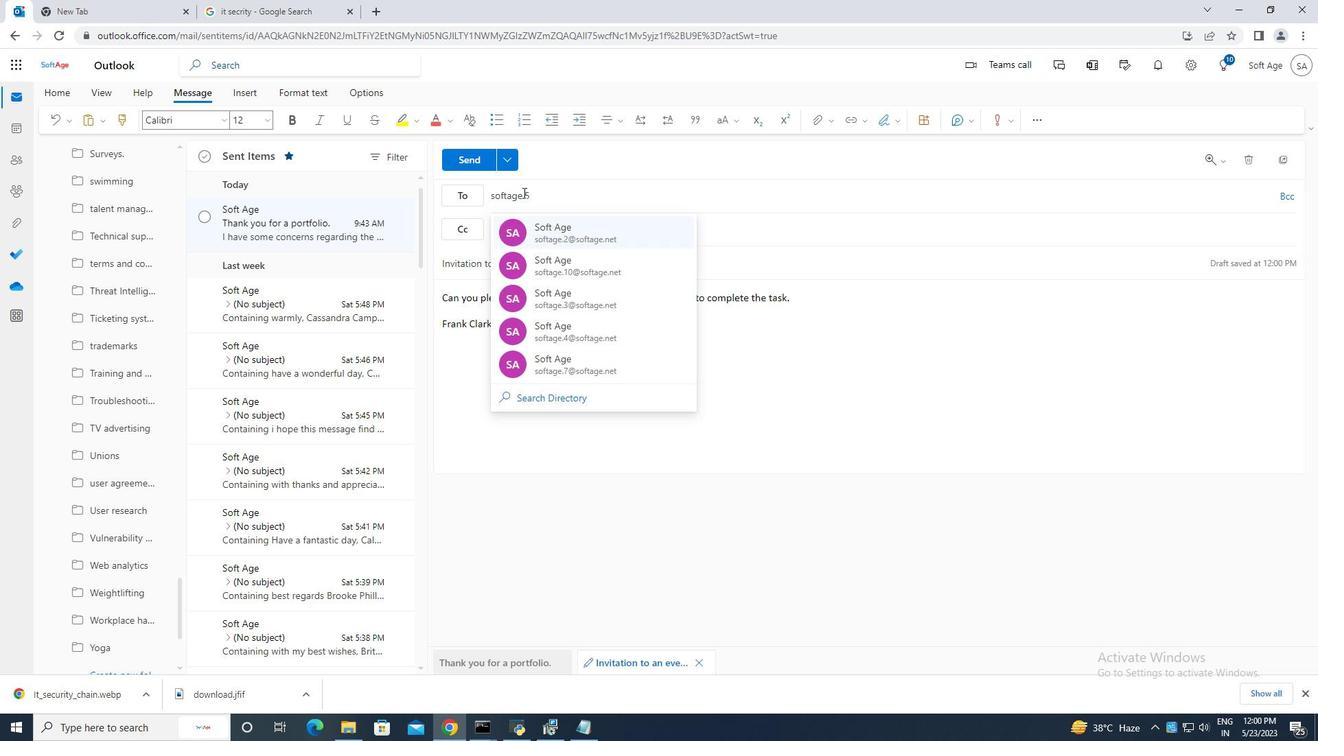 
Action: Mouse moved to (636, 230)
Screenshot: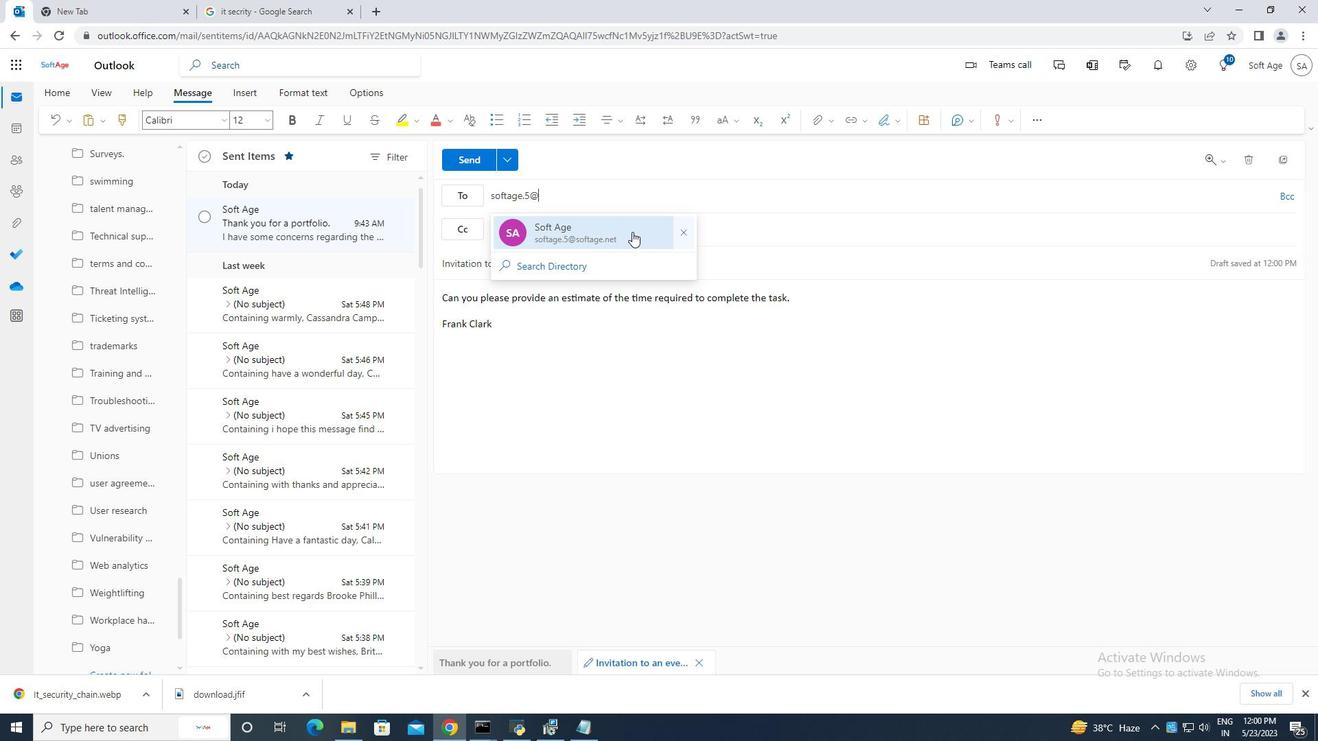 
Action: Mouse pressed left at (636, 230)
Screenshot: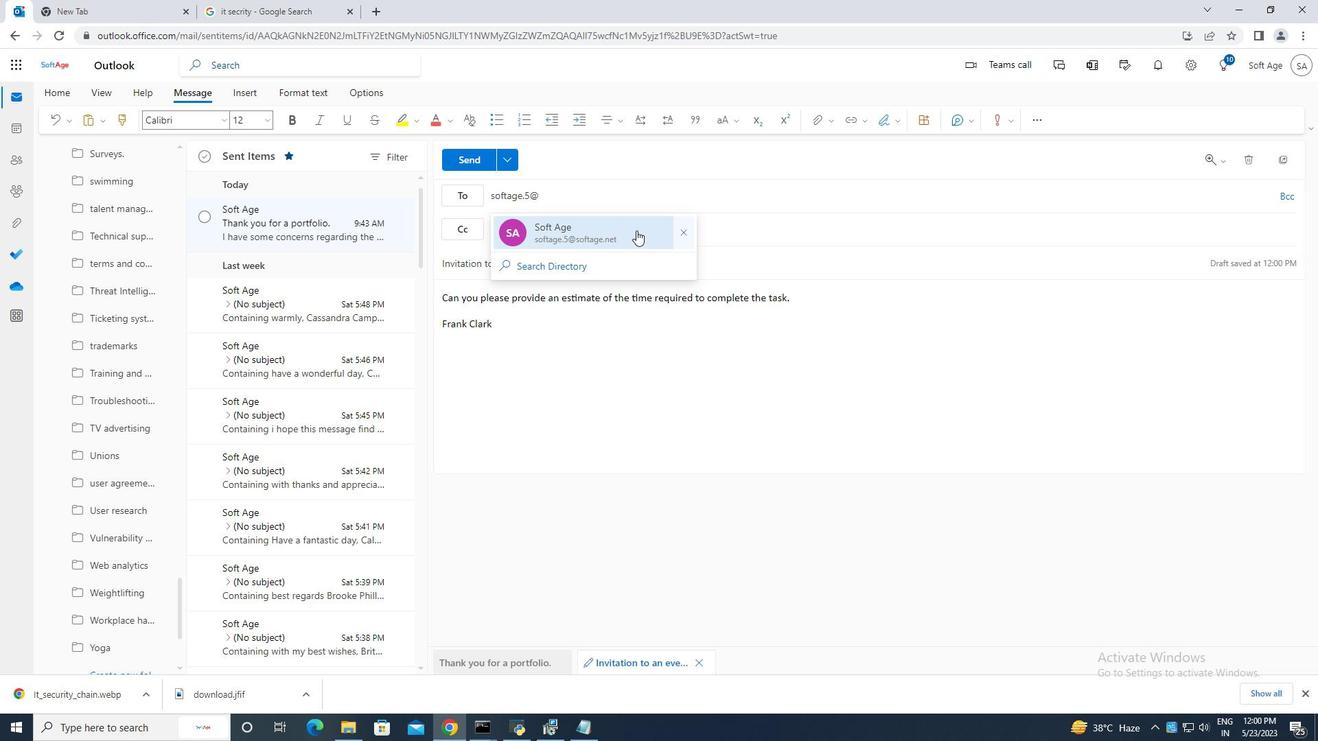 
Action: Mouse moved to (118, 639)
Screenshot: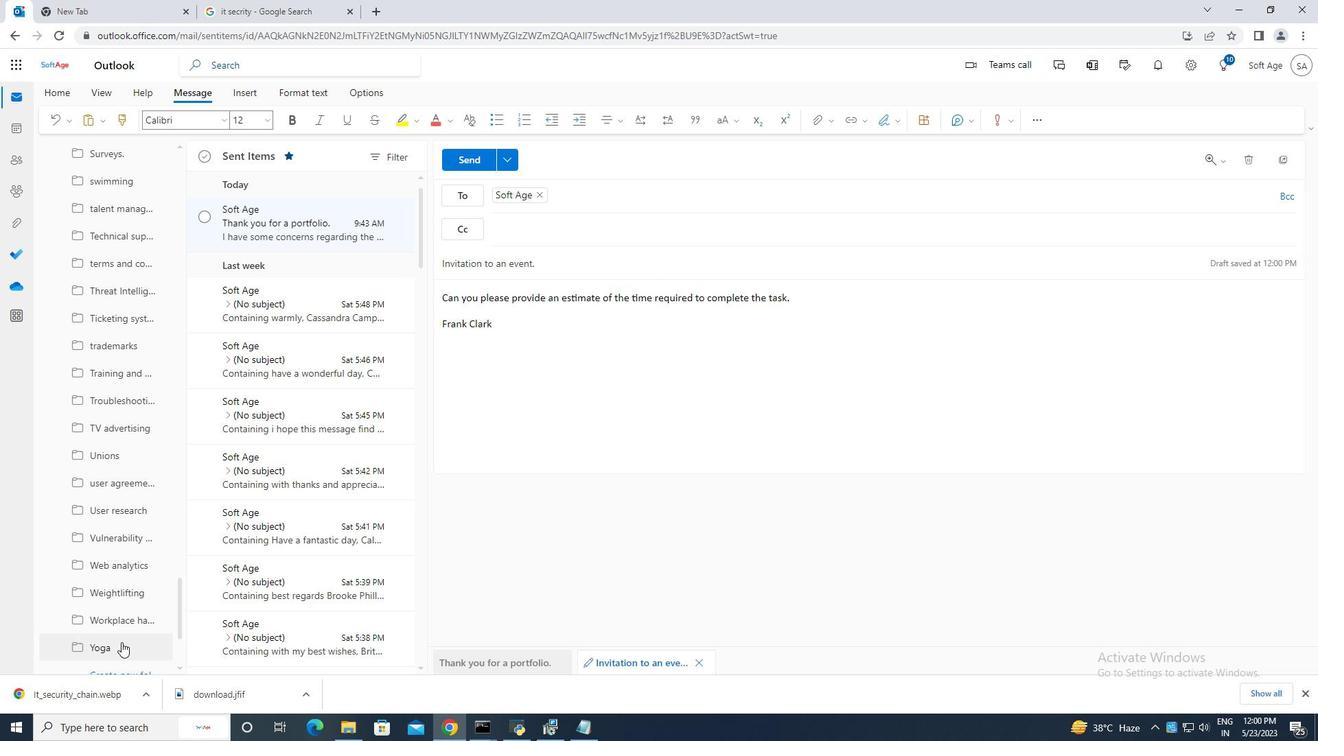 
Action: Mouse scrolled (118, 638) with delta (0, 0)
Screenshot: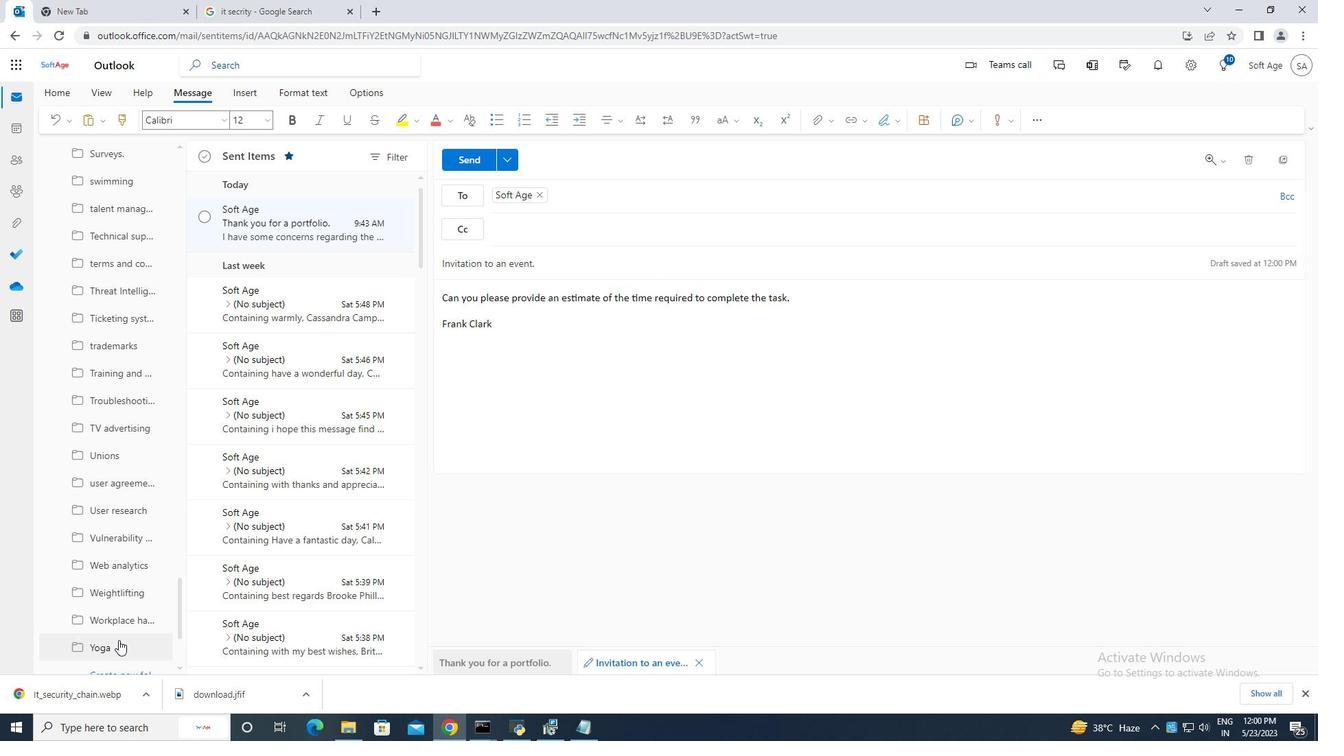 
Action: Mouse scrolled (118, 638) with delta (0, 0)
Screenshot: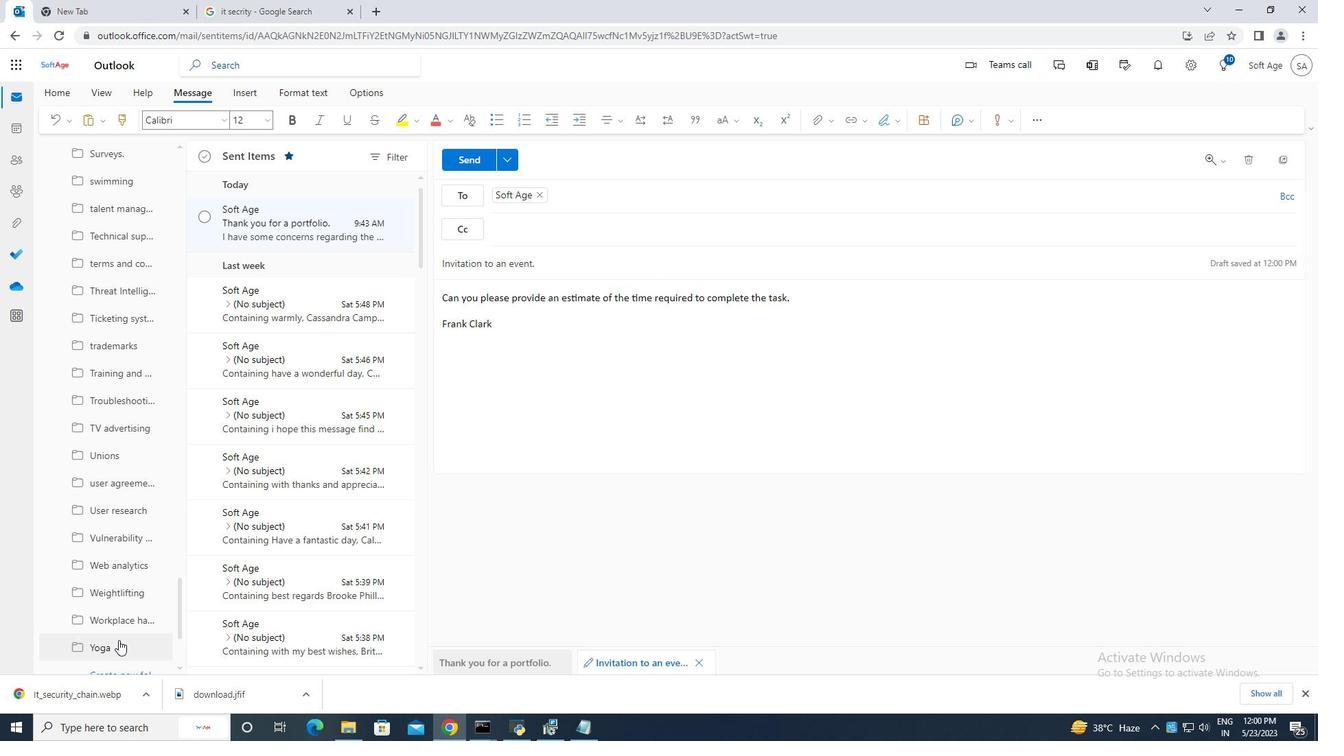 
Action: Mouse moved to (121, 539)
Screenshot: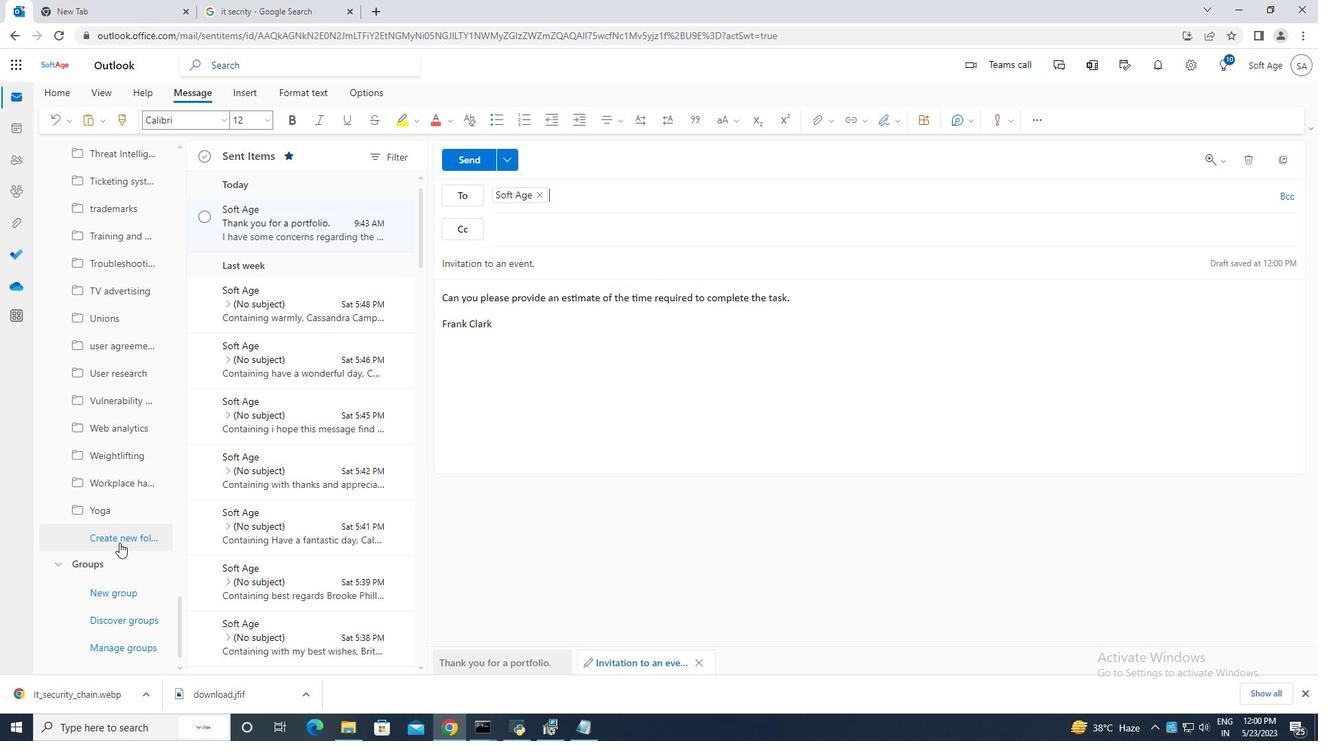 
Action: Mouse pressed left at (121, 539)
Screenshot: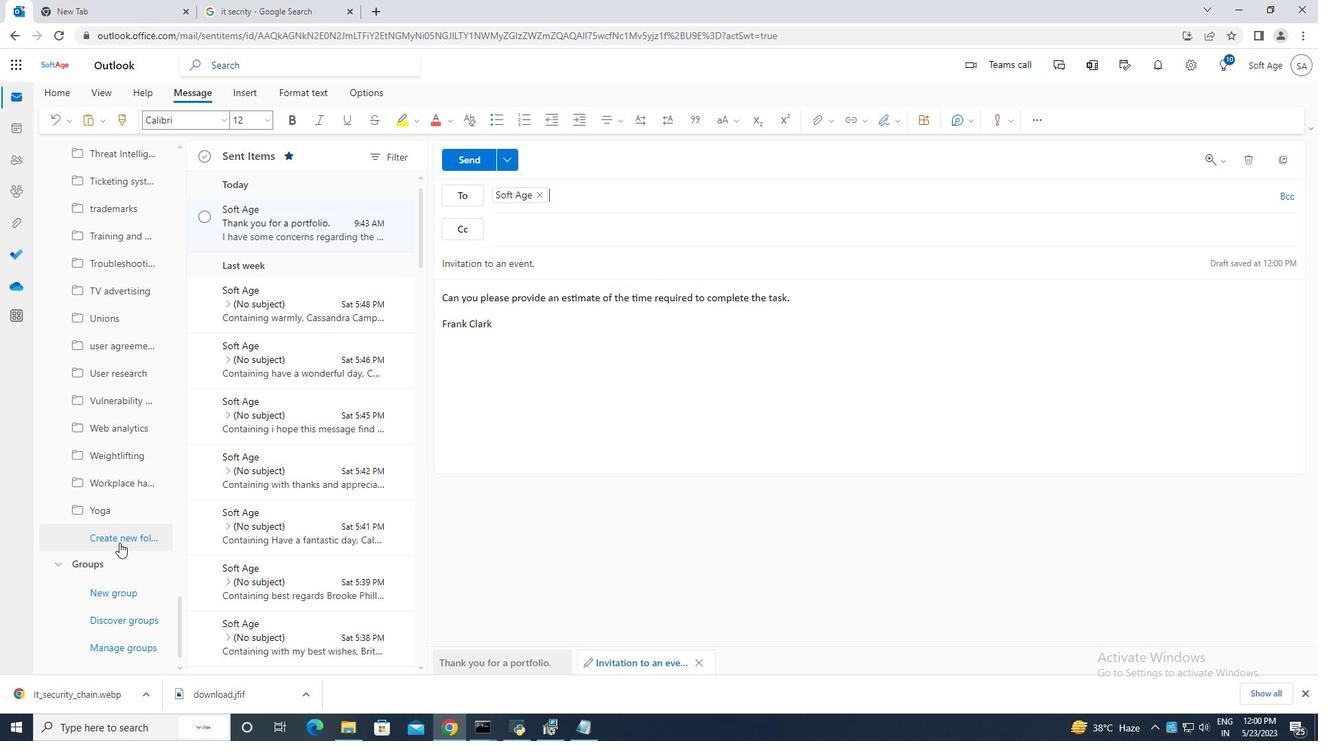 
Action: Mouse moved to (115, 543)
Screenshot: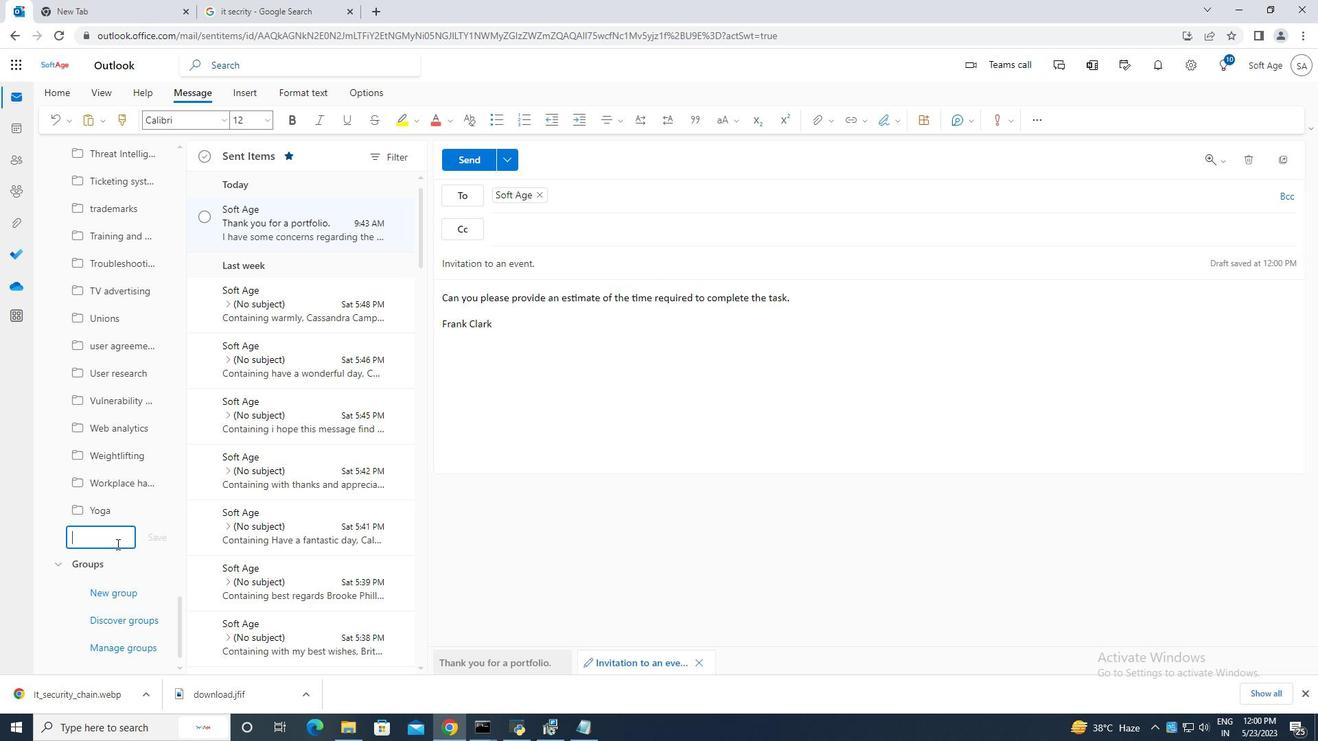 
Action: Mouse pressed left at (115, 543)
Screenshot: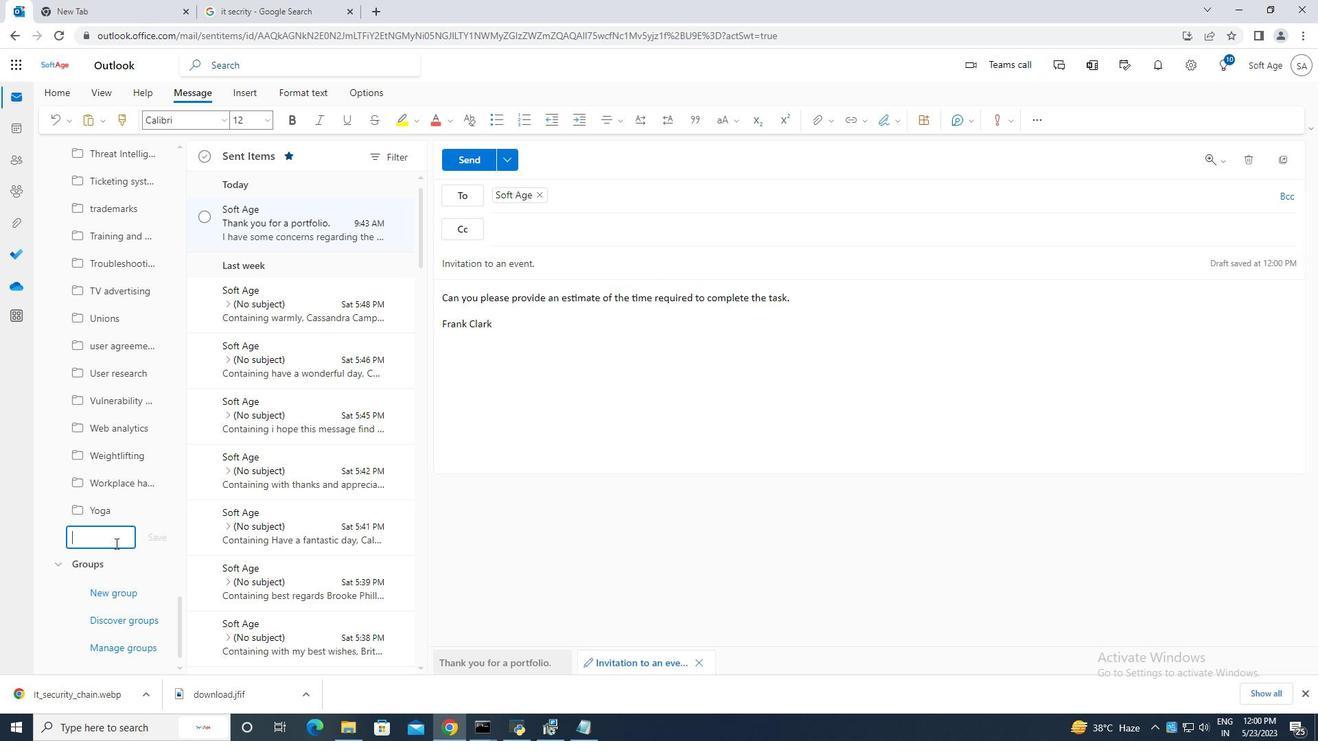 
Action: Mouse moved to (118, 545)
Screenshot: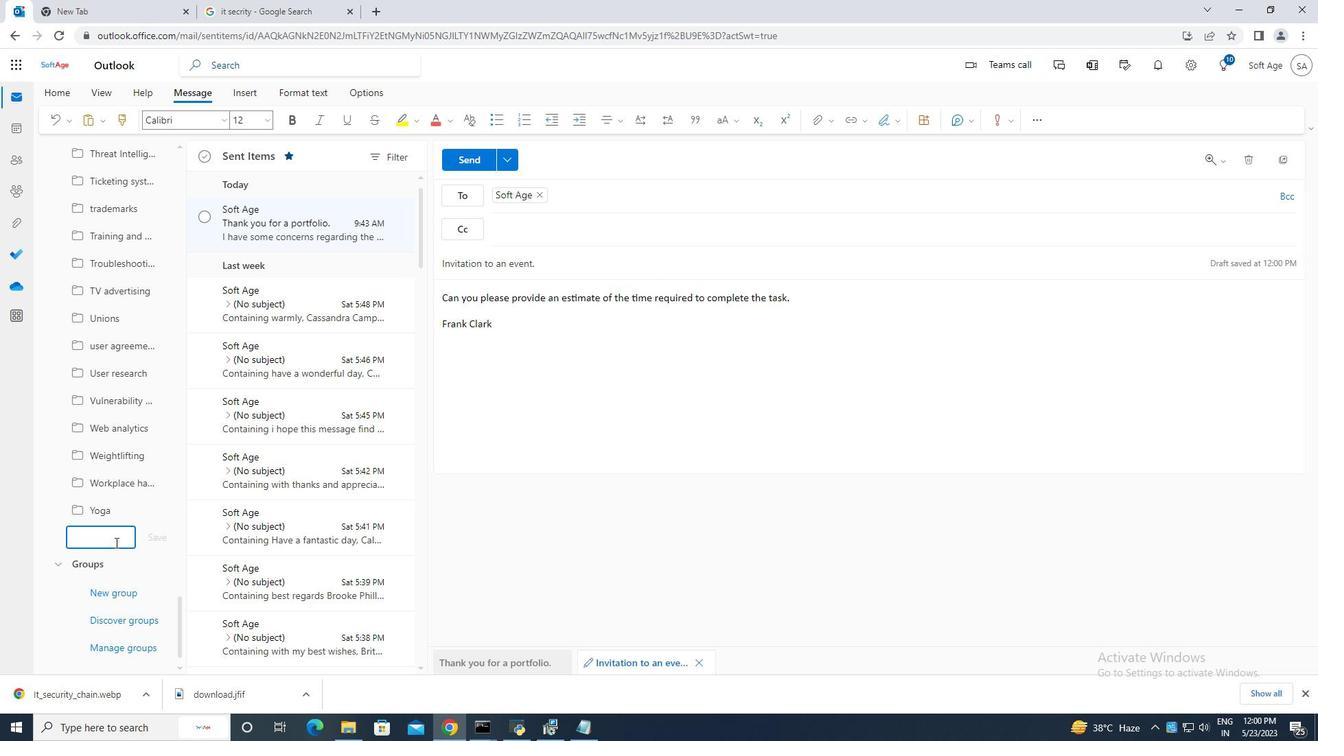 
Action: Key pressed workplace<Key.space>safety
Screenshot: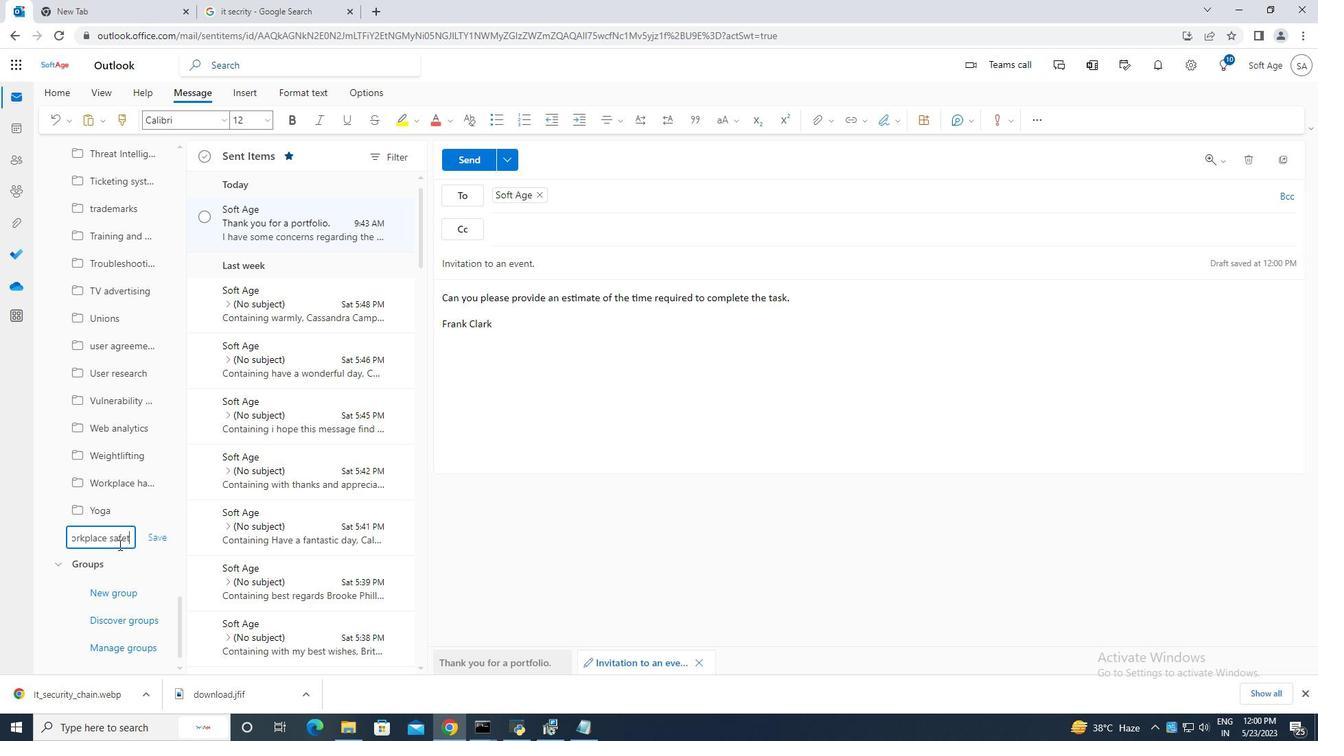
Action: Mouse moved to (147, 545)
Screenshot: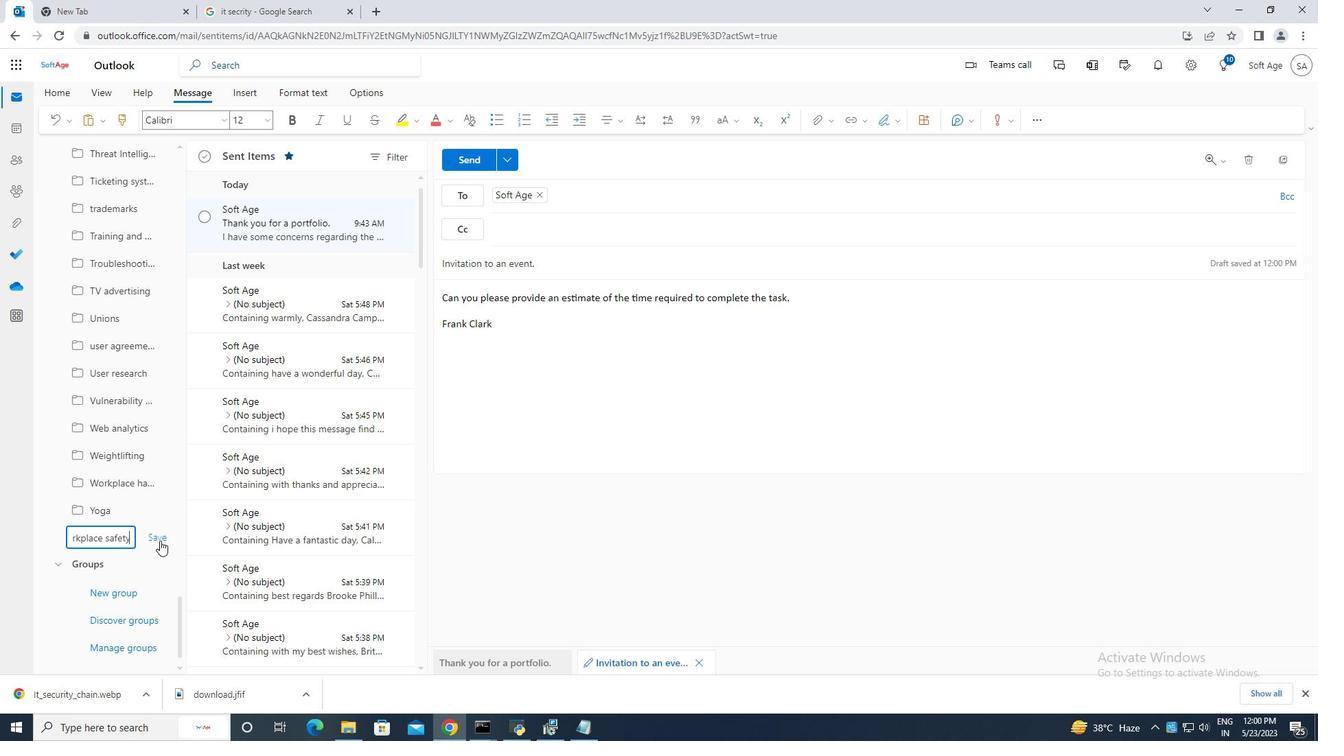 
Action: Mouse pressed left at (147, 545)
Screenshot: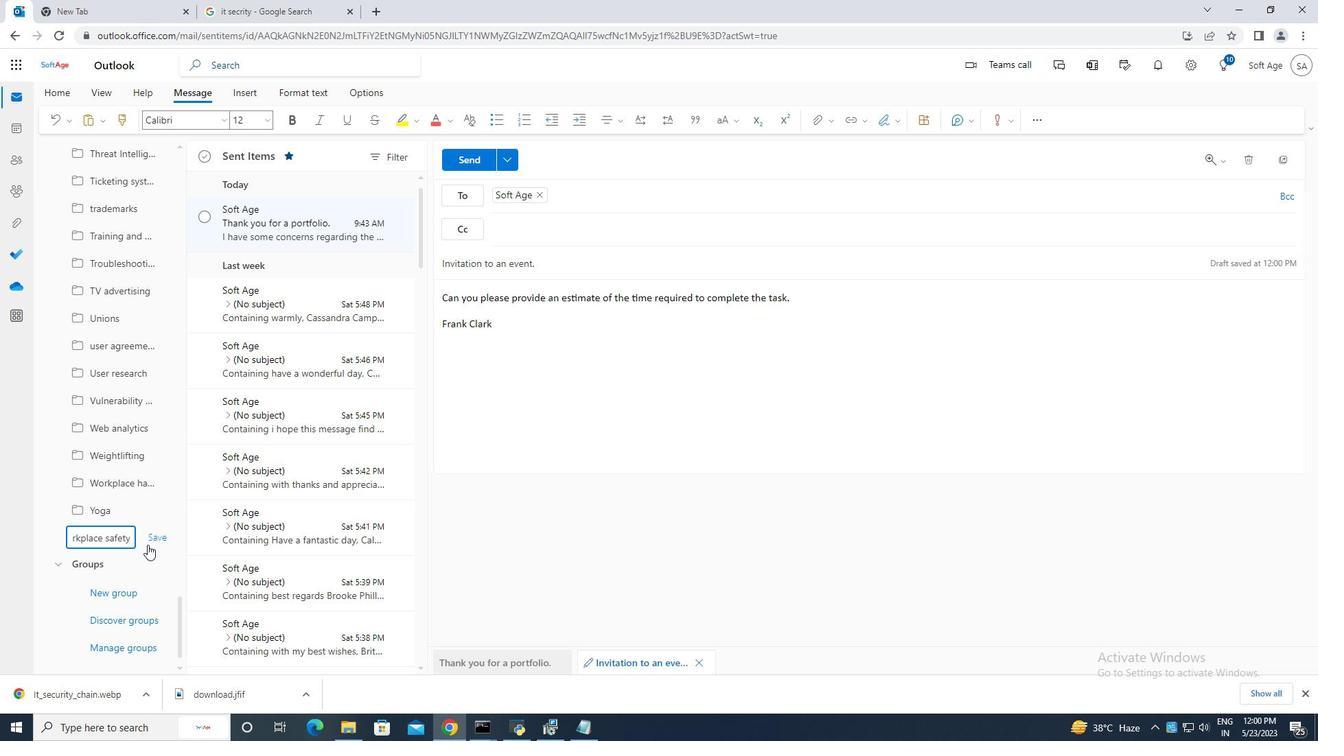 
Action: Mouse moved to (477, 164)
Screenshot: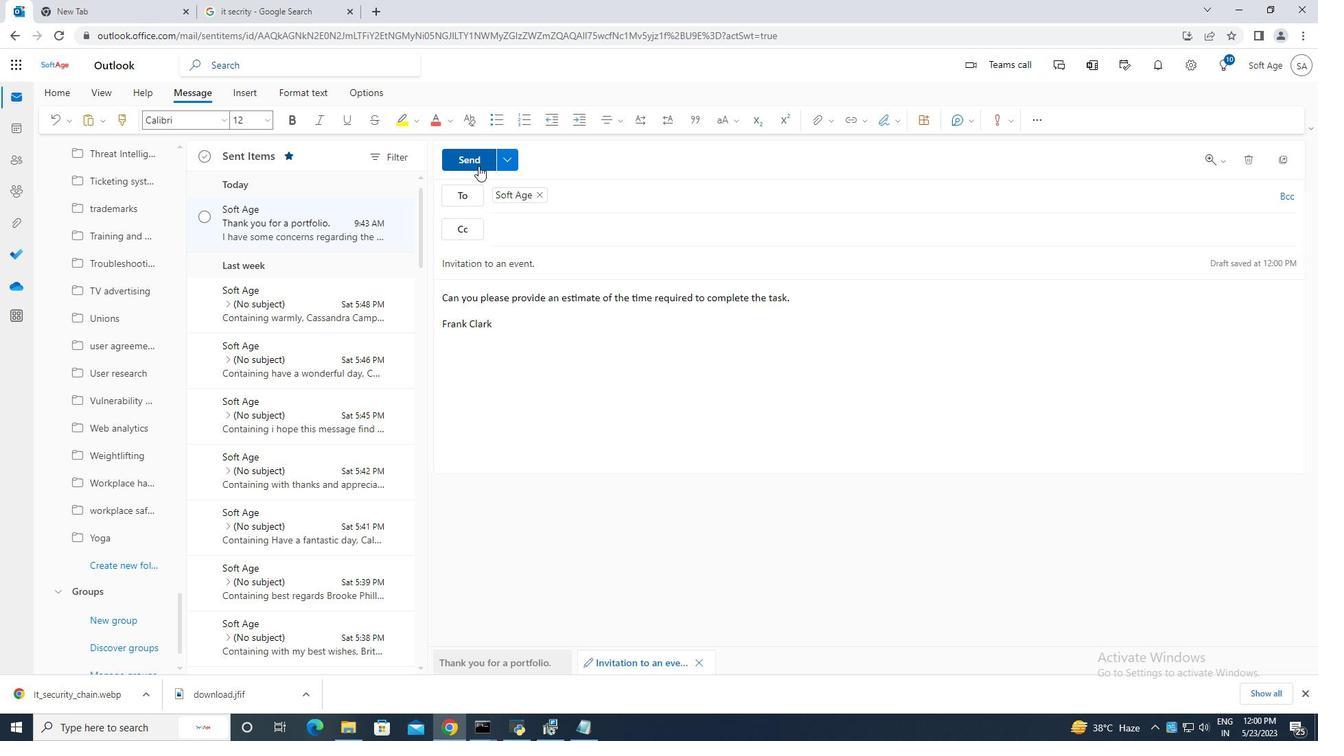 
Action: Mouse pressed left at (477, 164)
Screenshot: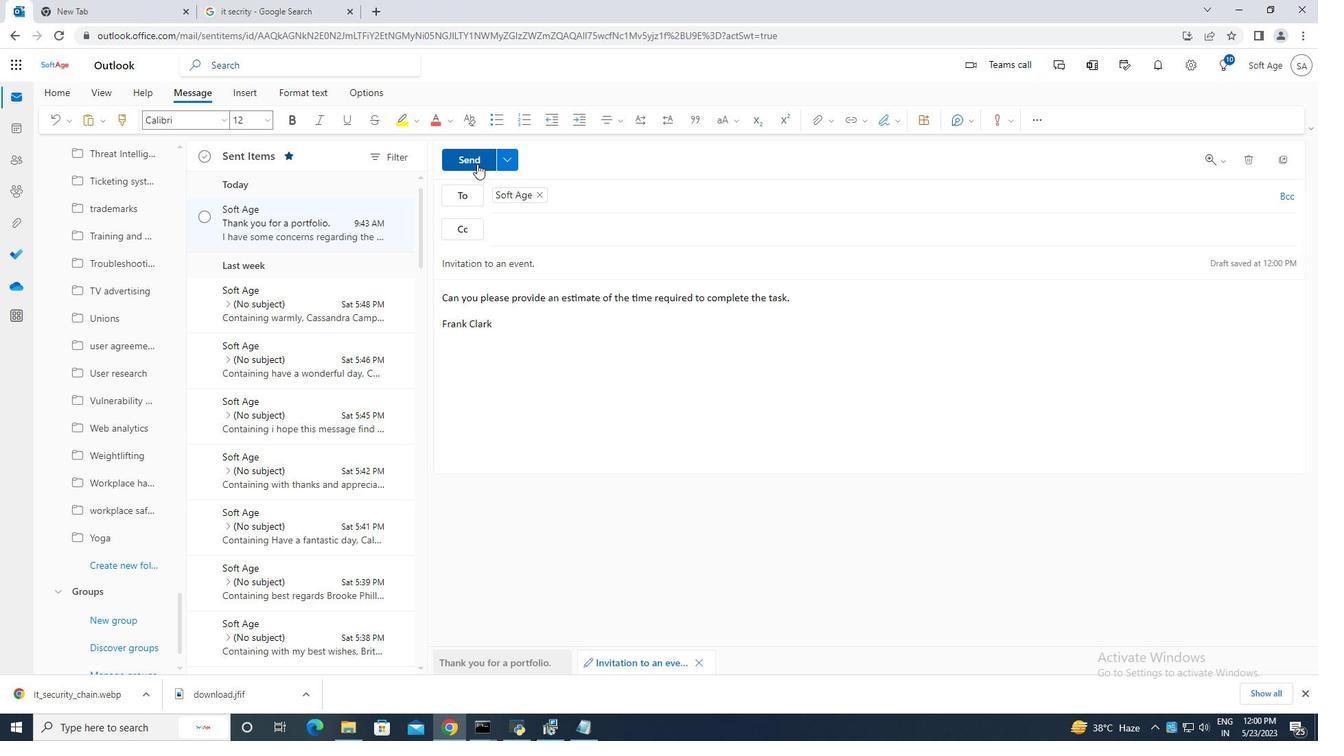 
Action: Mouse moved to (205, 216)
Screenshot: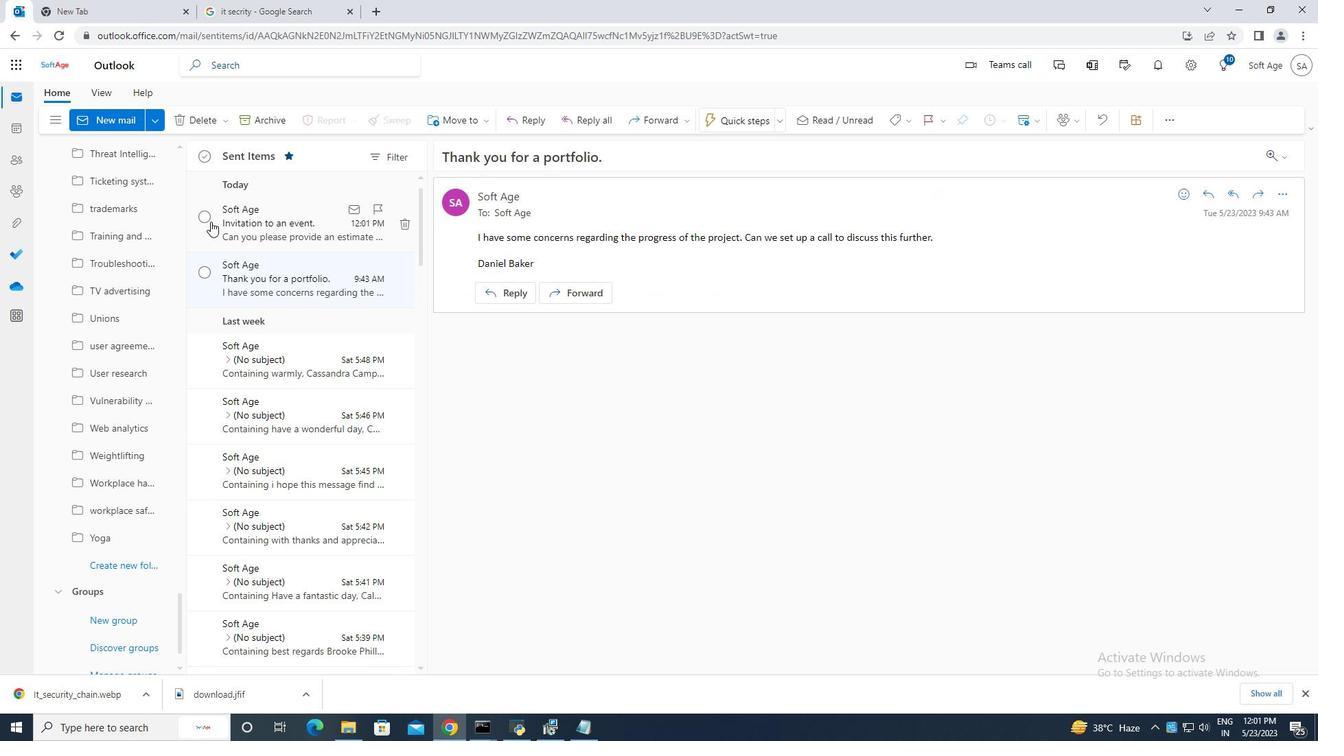 
Action: Mouse pressed left at (205, 216)
Screenshot: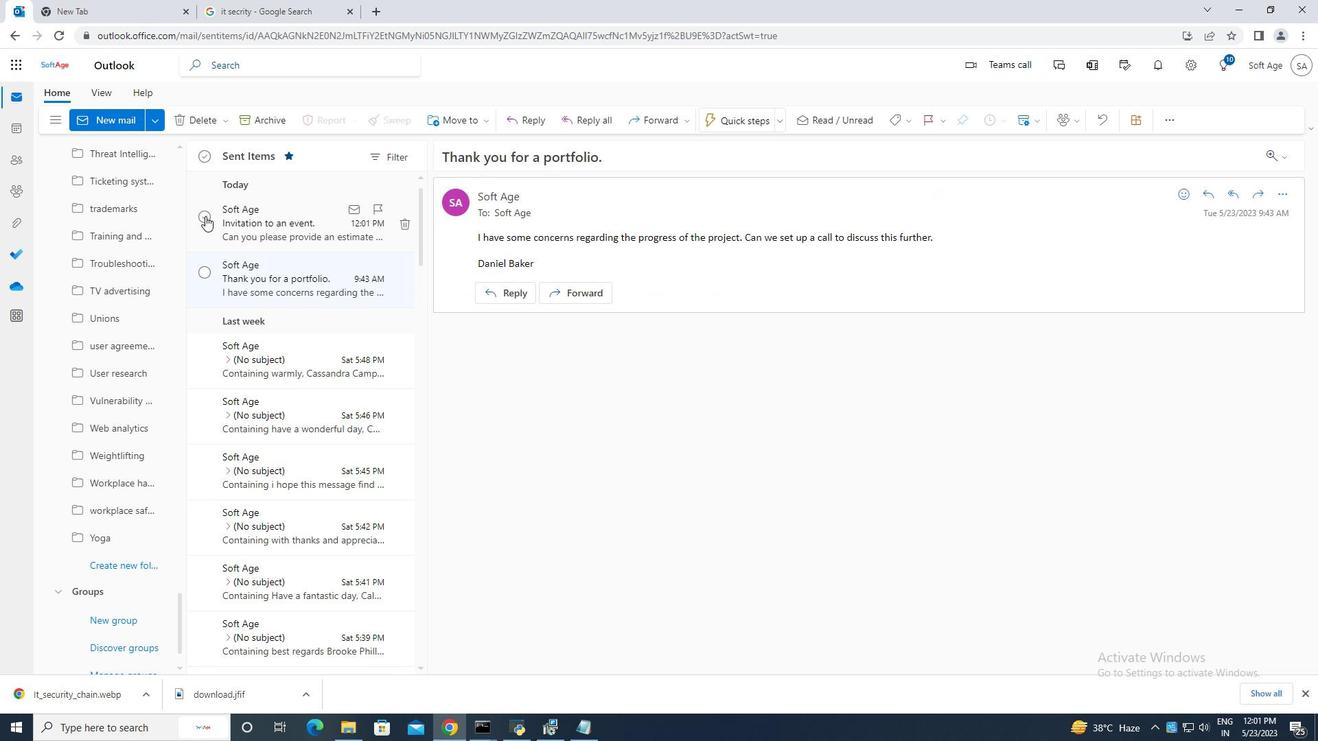
Action: Mouse moved to (473, 118)
Screenshot: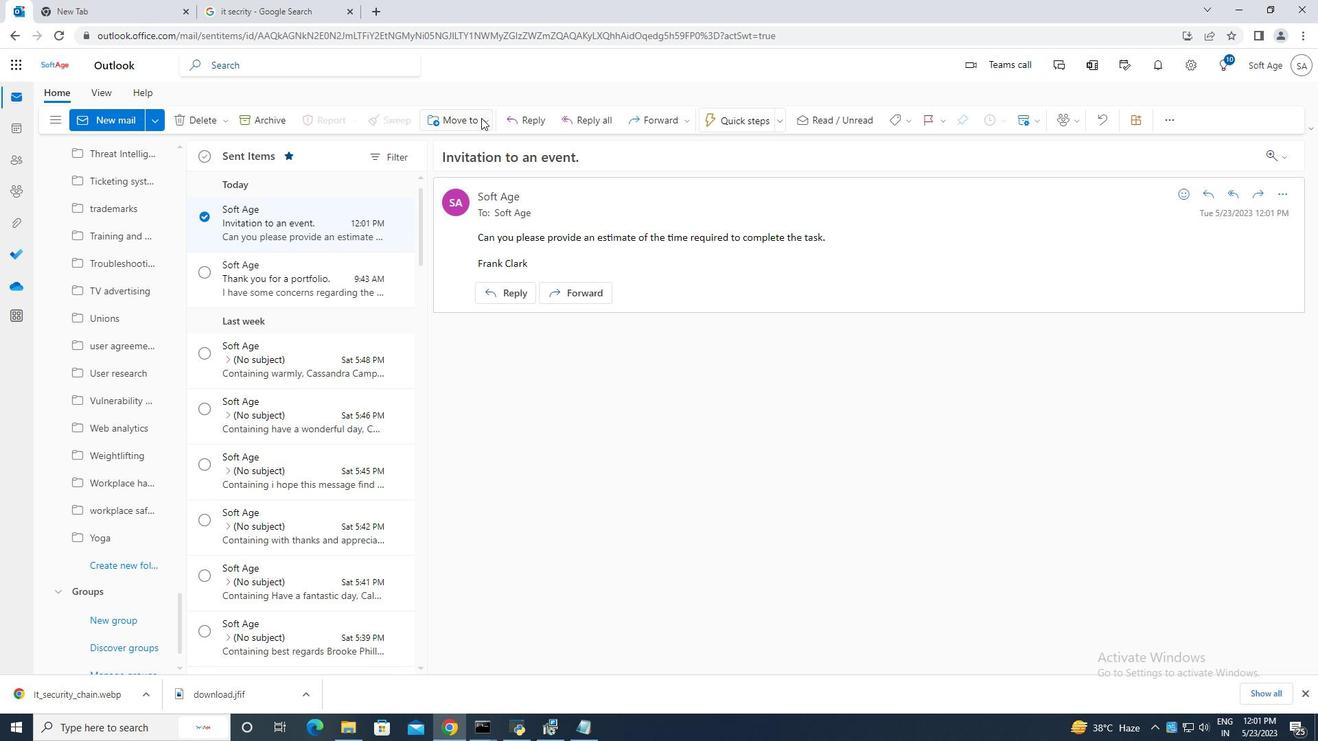 
Action: Mouse pressed left at (473, 118)
Screenshot: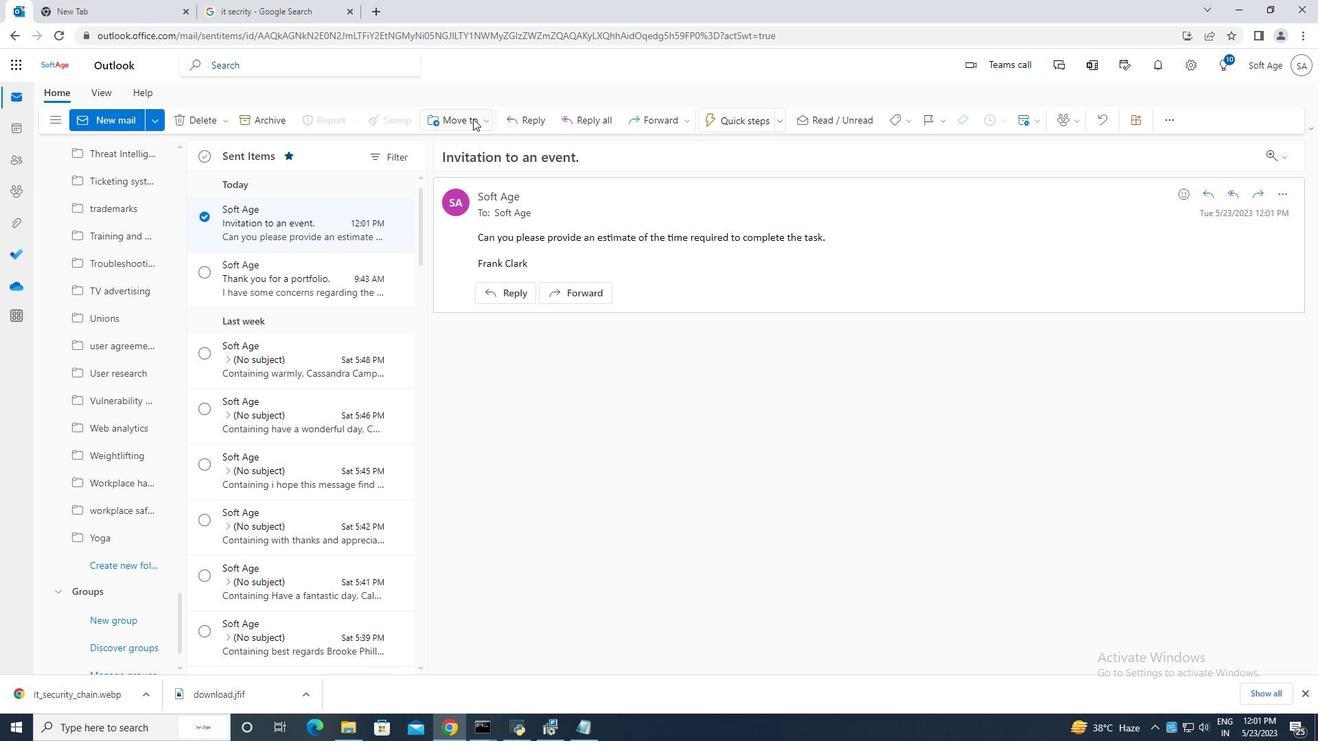 
Action: Mouse moved to (500, 143)
Screenshot: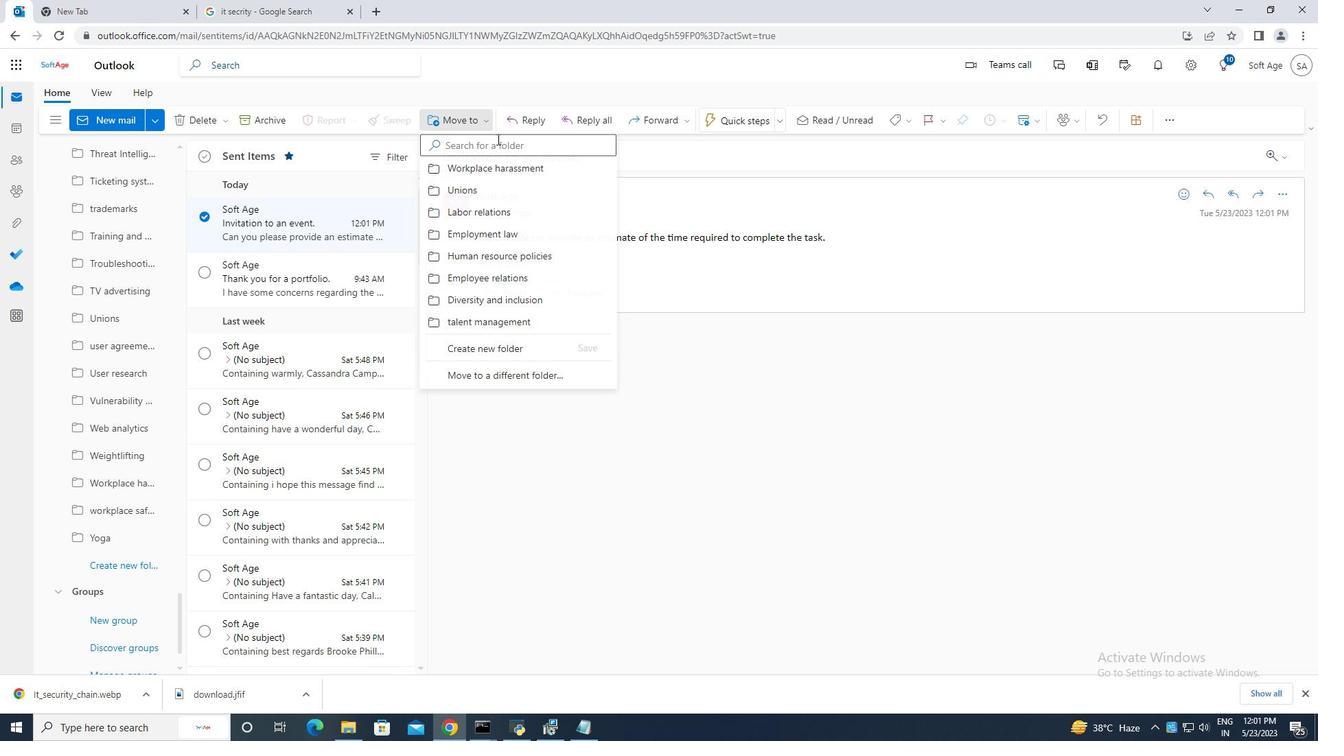 
Action: Mouse pressed left at (500, 143)
Screenshot: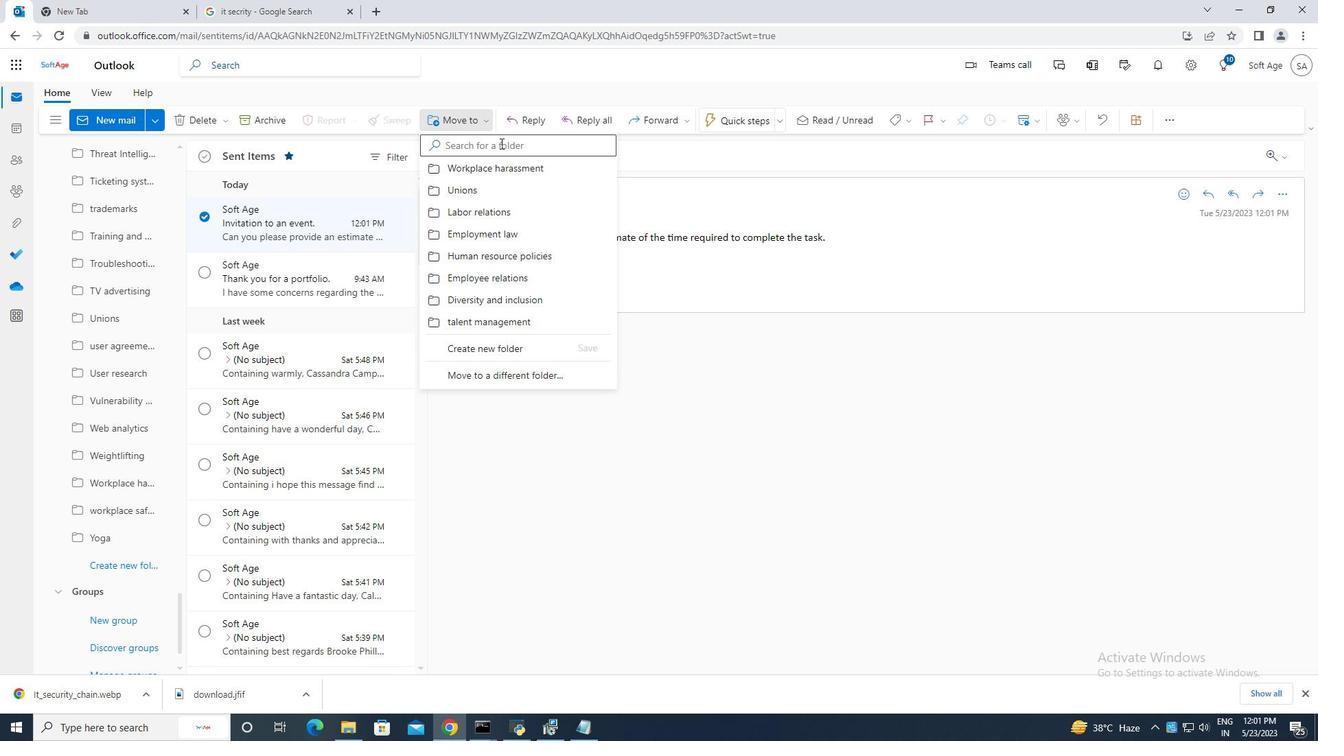 
Action: Mouse moved to (500, 143)
Screenshot: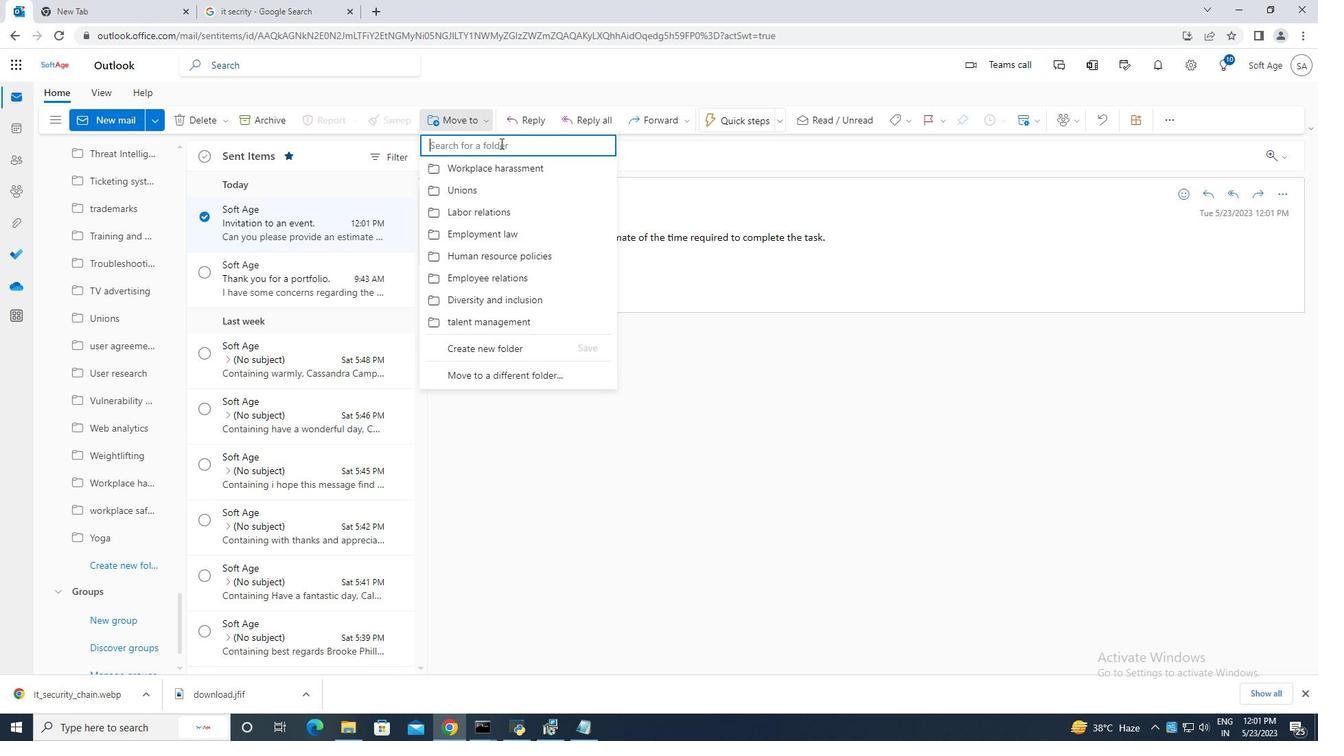 
Action: Key pressed workplace<Key.space>safety
Screenshot: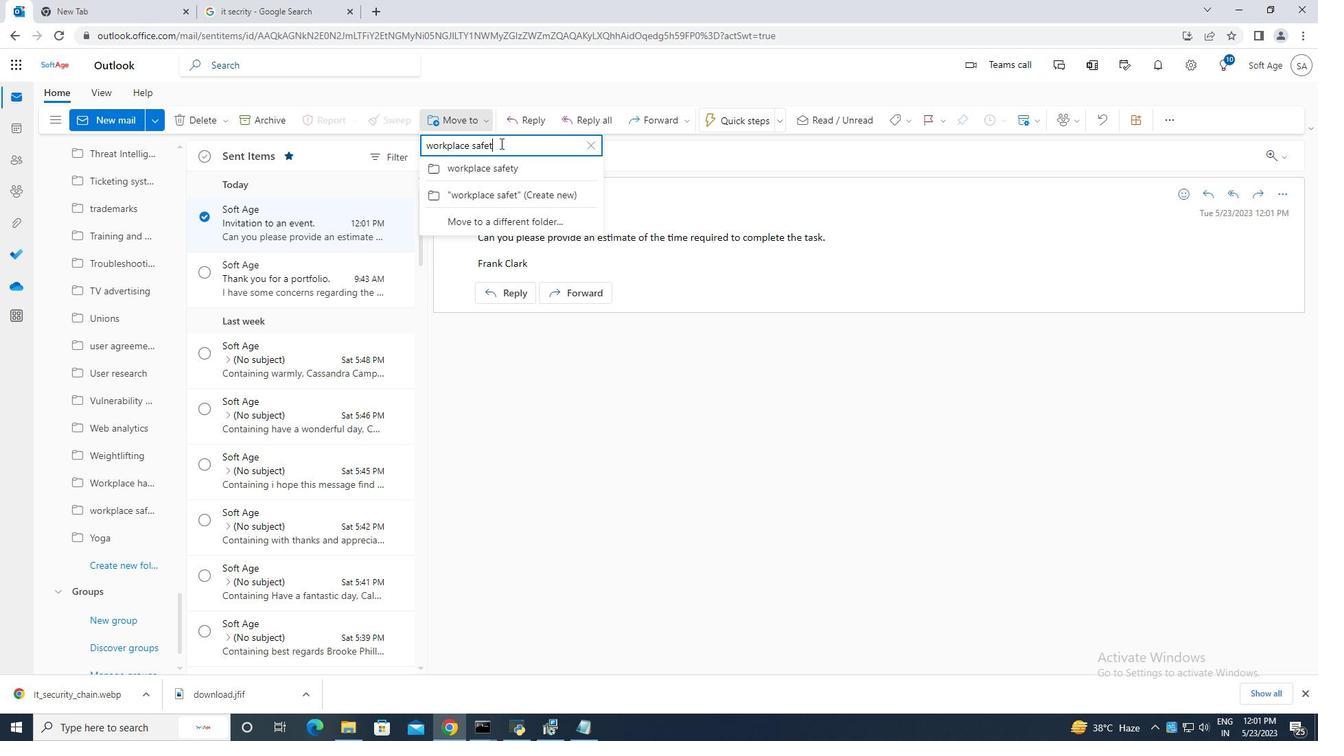 
Action: Mouse moved to (528, 172)
Screenshot: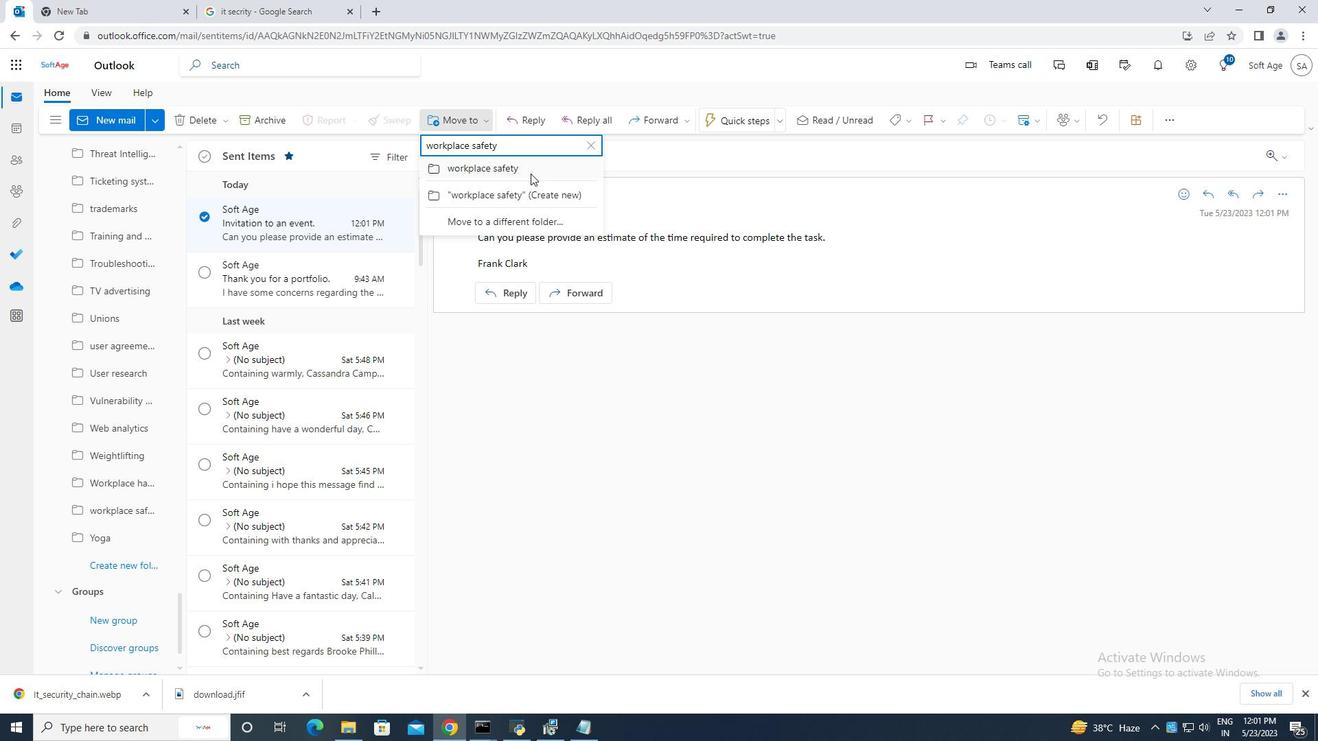 
Action: Mouse pressed left at (528, 172)
Screenshot: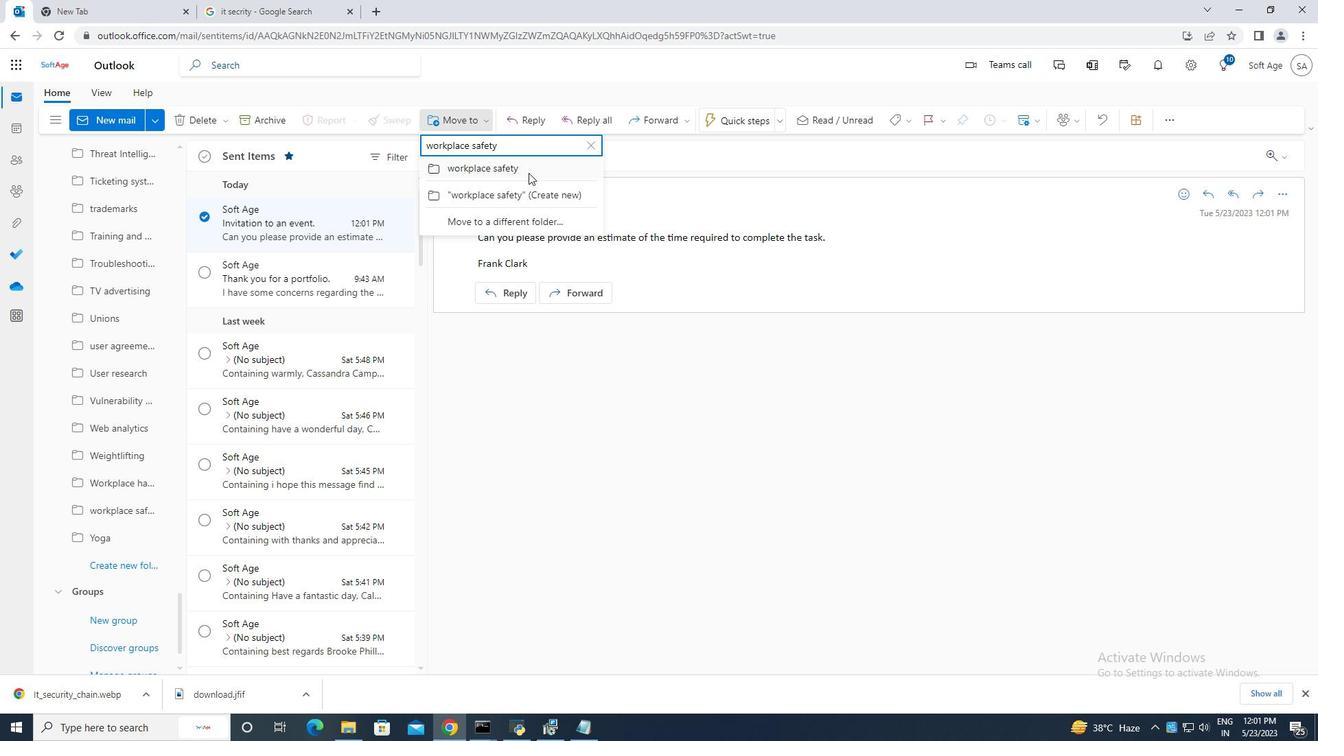 
Action: Mouse moved to (531, 173)
Screenshot: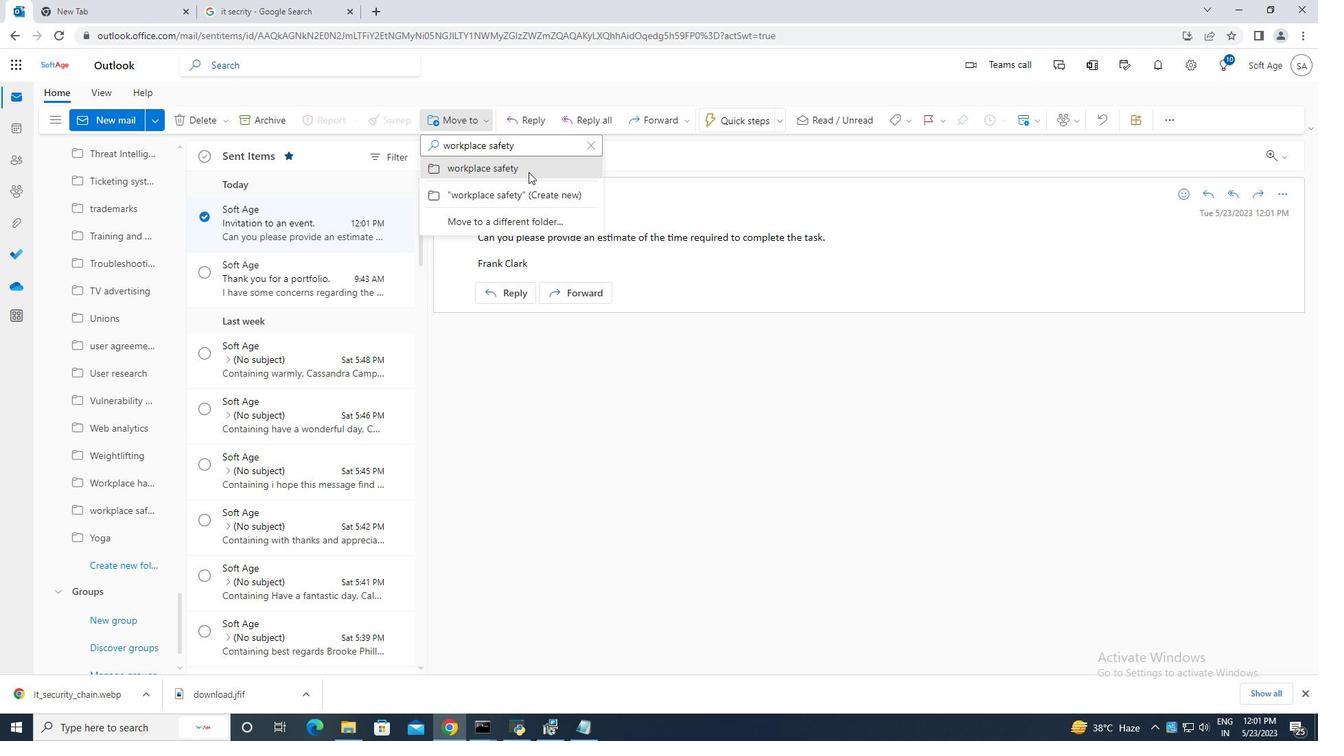 
